 Task: Create new contact,   with mail id: 'MartinezKennedy@nsk.com', first name: 'Kennedy', Last name: 'Martinez', Job Title: Operations Supervisor, Phone number (617) 555-7890. Change life cycle stage to  'Lead' and lead status to 'New'. Add new company to the associated contact: www.gocontec.com
 and type: Reseller. Logged in from softage.3@softage.net
Action: Mouse moved to (58, 72)
Screenshot: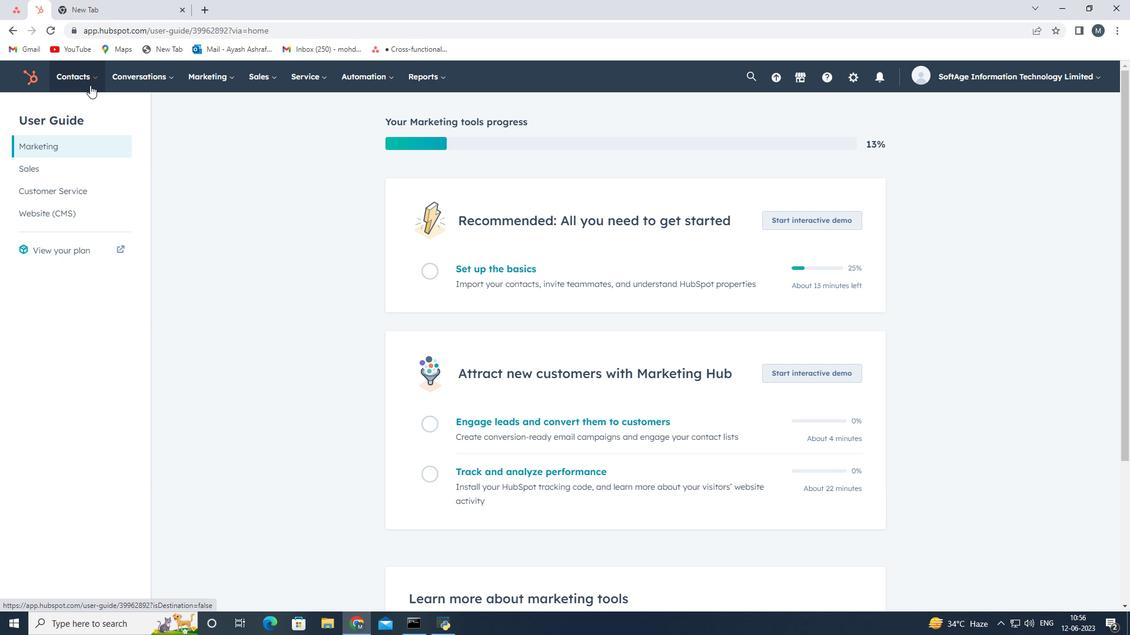 
Action: Mouse pressed left at (58, 72)
Screenshot: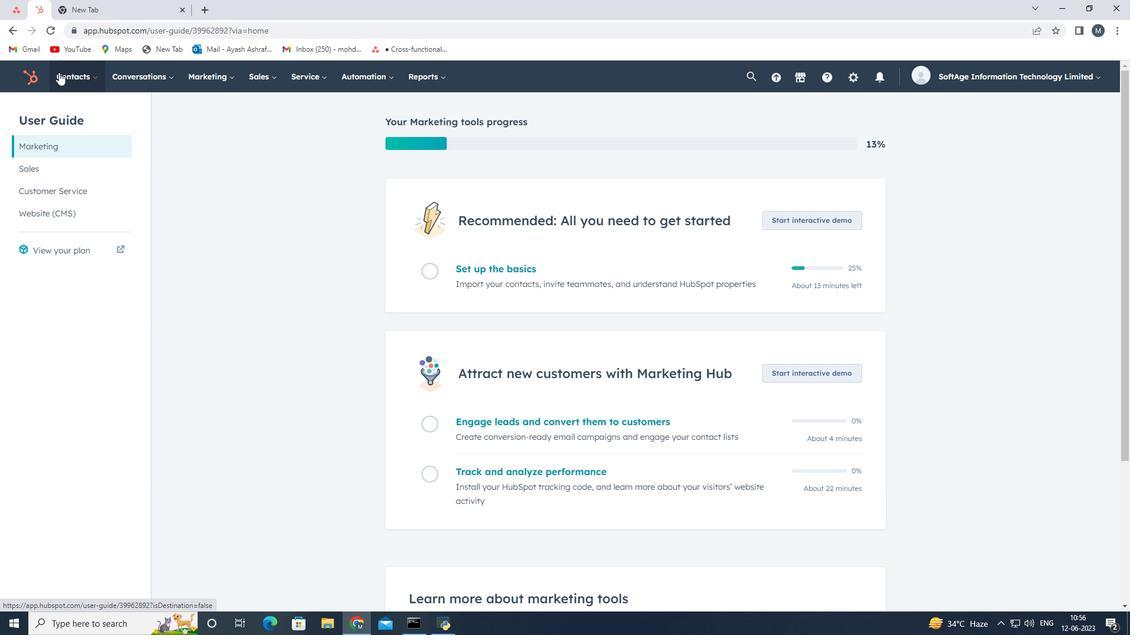 
Action: Mouse moved to (104, 115)
Screenshot: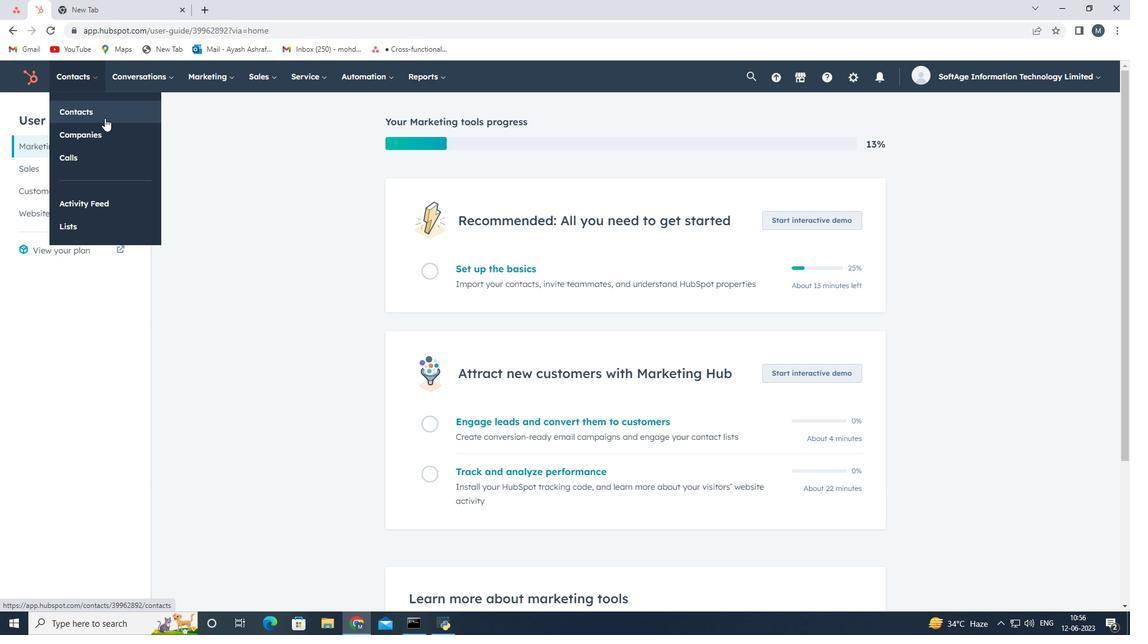 
Action: Mouse pressed left at (104, 115)
Screenshot: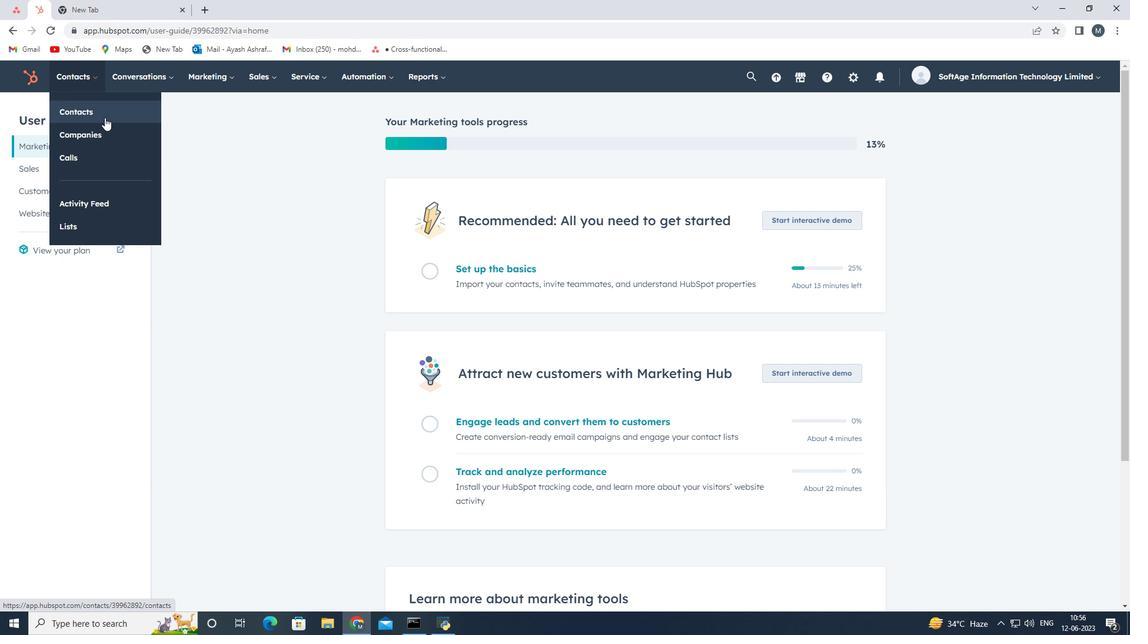 
Action: Mouse moved to (1069, 118)
Screenshot: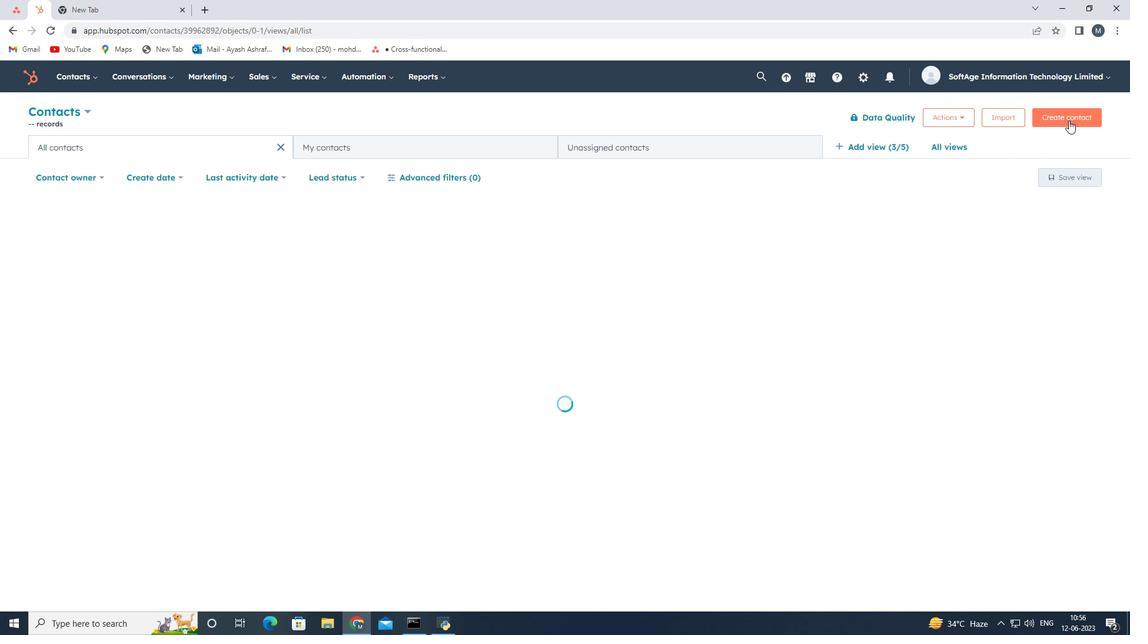 
Action: Mouse pressed left at (1069, 118)
Screenshot: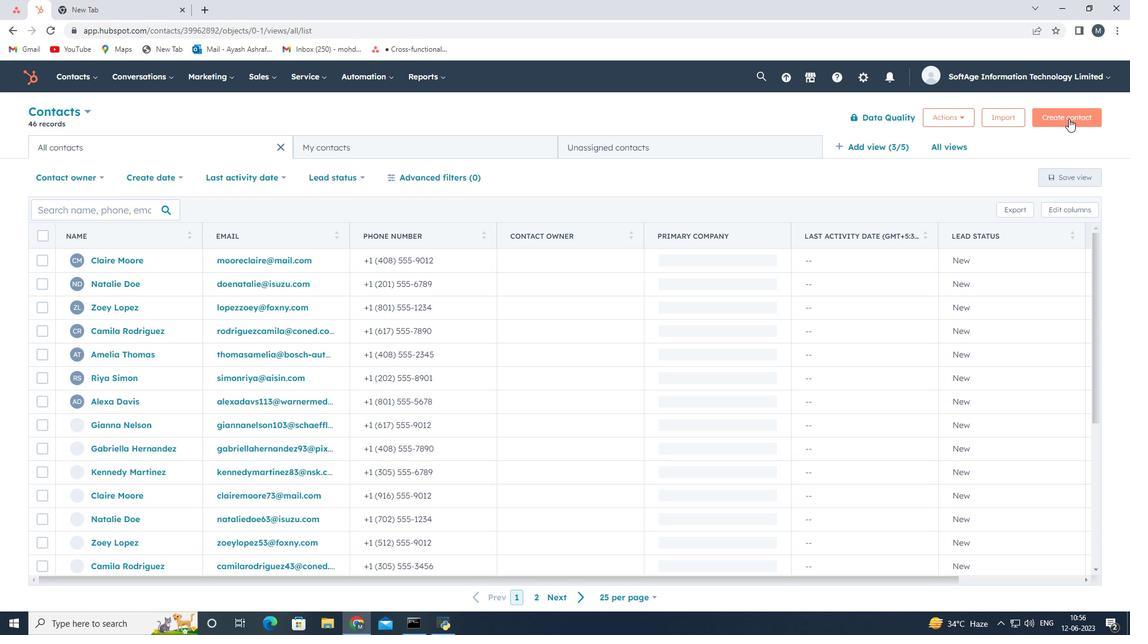 
Action: Mouse moved to (882, 177)
Screenshot: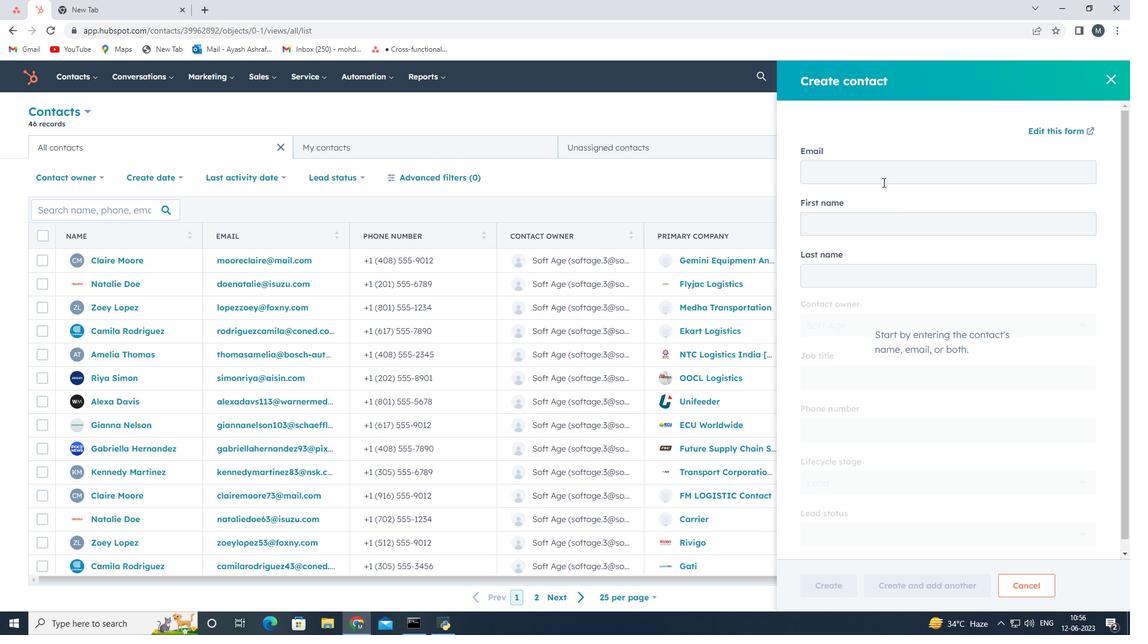 
Action: Mouse pressed left at (882, 177)
Screenshot: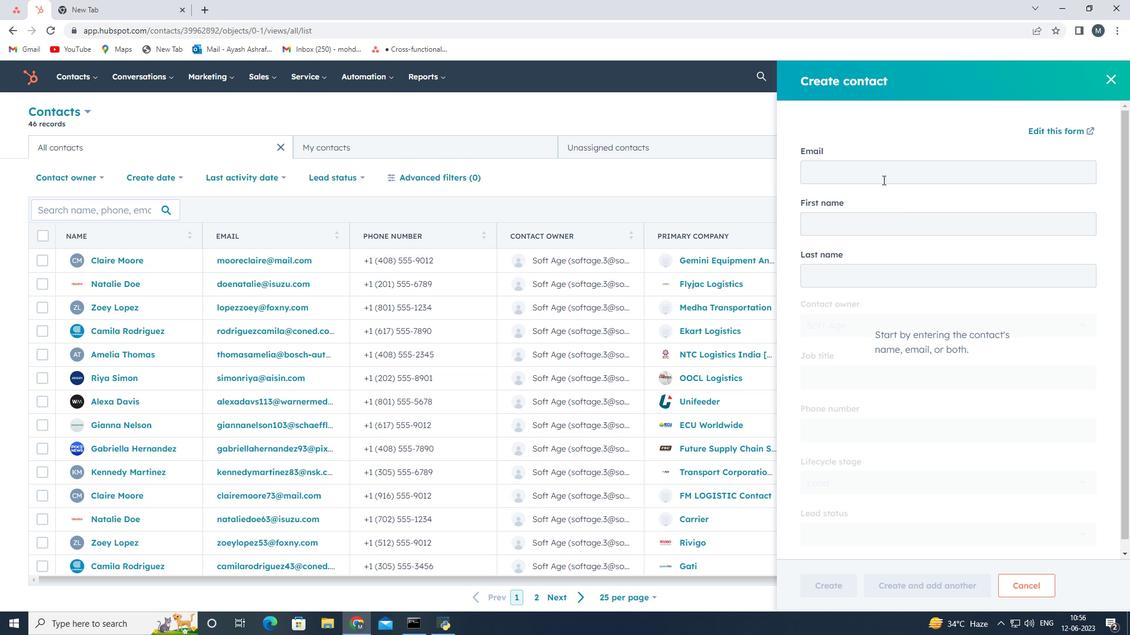 
Action: Key pressed <Key.shift><Key.shift><Key.shift><Key.shift><Key.shift><Key.shift><Key.shift><Key.shift><Key.shift><Key.shift><Key.shift><Key.shift><Key.shift><Key.shift><Key.shift><Key.shift><Key.shift><Key.shift><Key.shift><Key.shift><Key.shift><Key.shift><Key.shift>martinez<Key.shift>Kennedy<Key.shift>@nsk.com
Screenshot: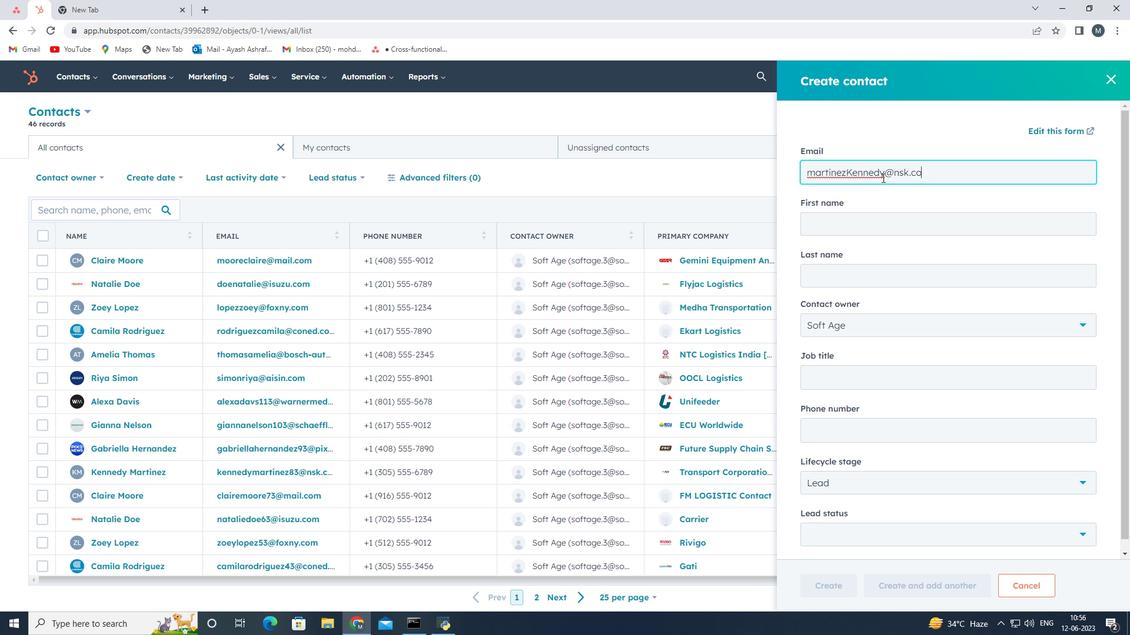 
Action: Mouse moved to (839, 221)
Screenshot: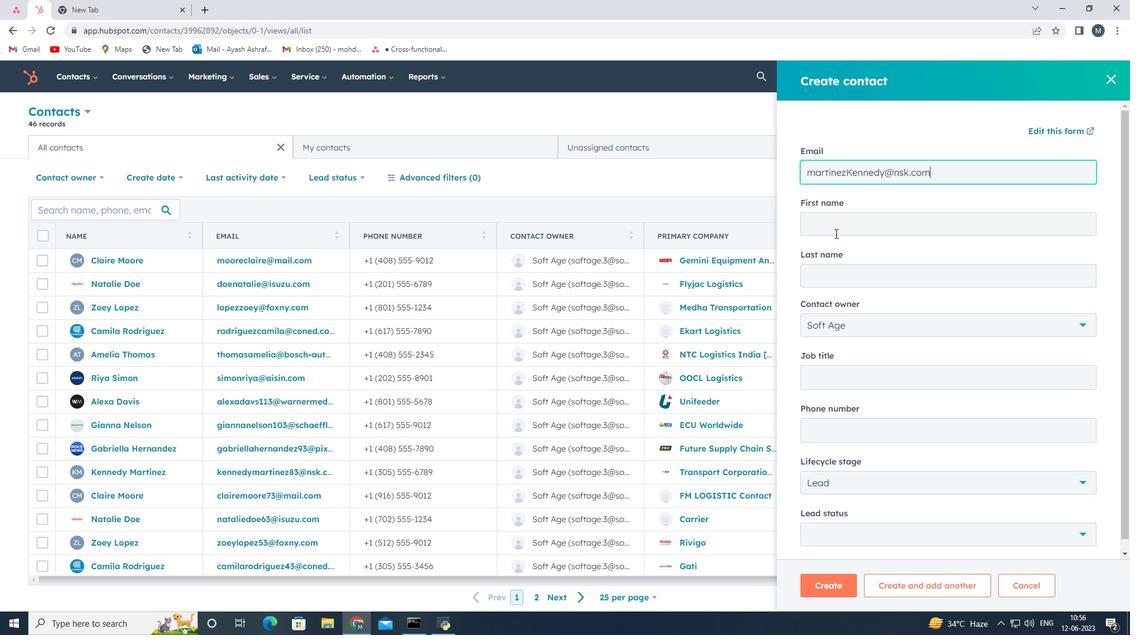 
Action: Mouse pressed left at (839, 221)
Screenshot: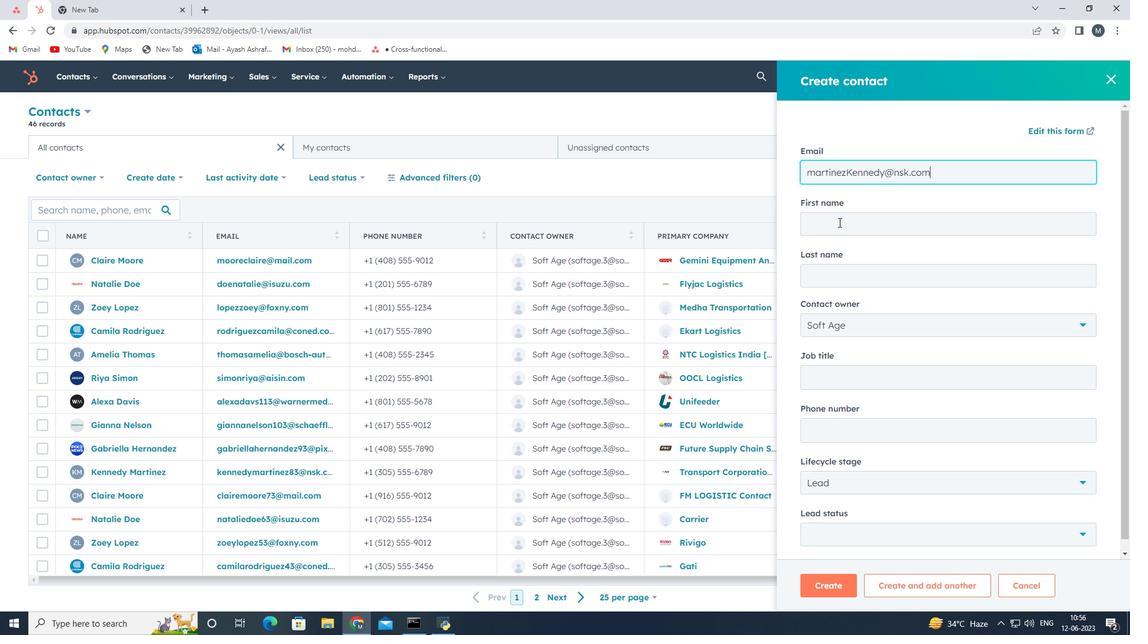 
Action: Mouse moved to (834, 221)
Screenshot: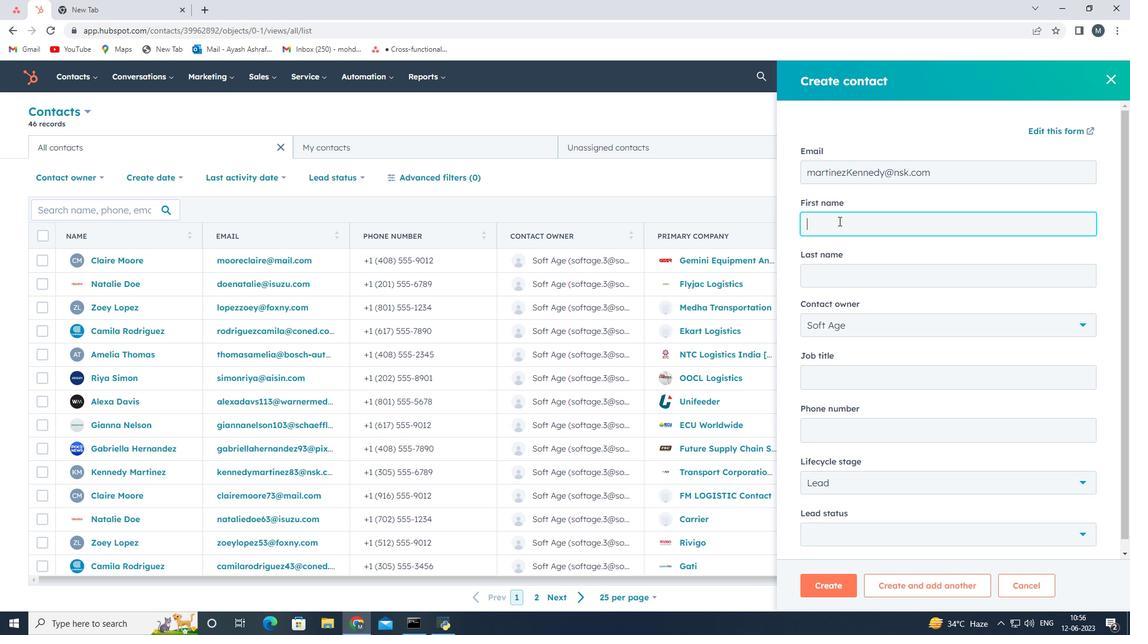 
Action: Key pressed <Key.shift><Key.shift><Key.shift><Key.shift><Key.shift><Key.shift><Key.shift><Key.shift><Key.shift><Key.shift><Key.shift><Key.shift><Key.shift><Key.shift><Key.shift><Key.shift><Key.shift><Key.shift>Kennedy
Screenshot: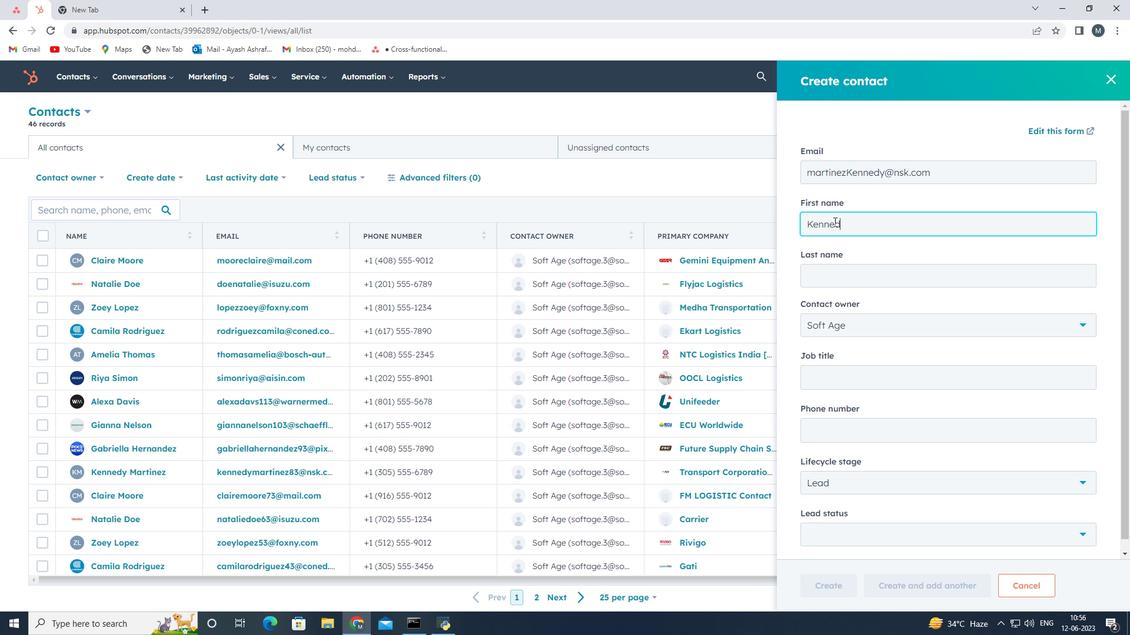 
Action: Mouse moved to (812, 170)
Screenshot: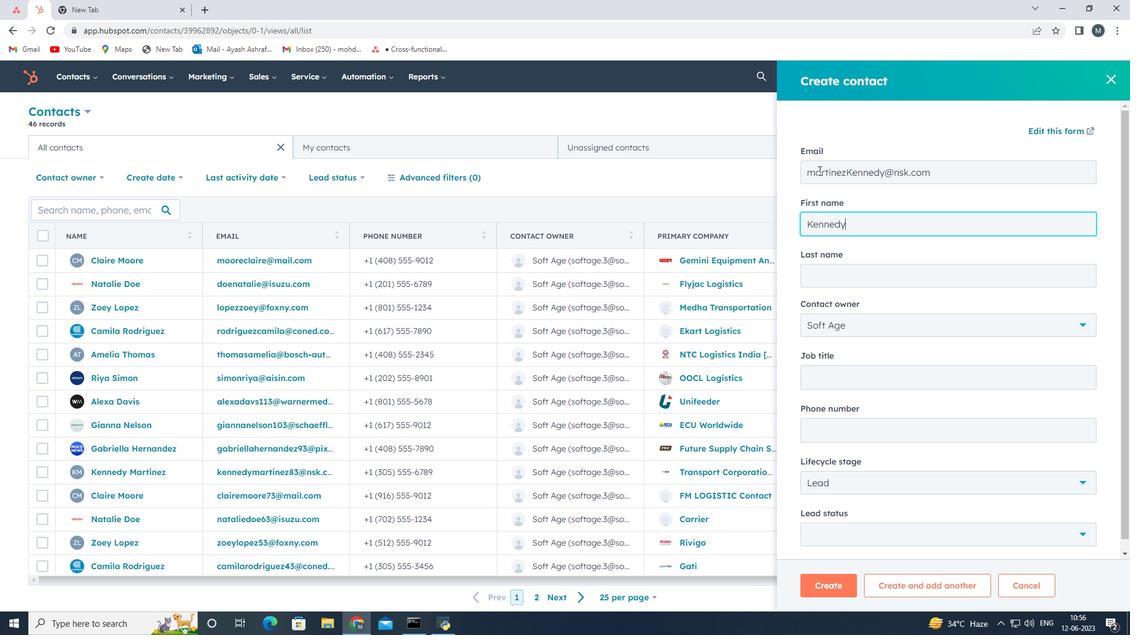 
Action: Mouse pressed left at (812, 170)
Screenshot: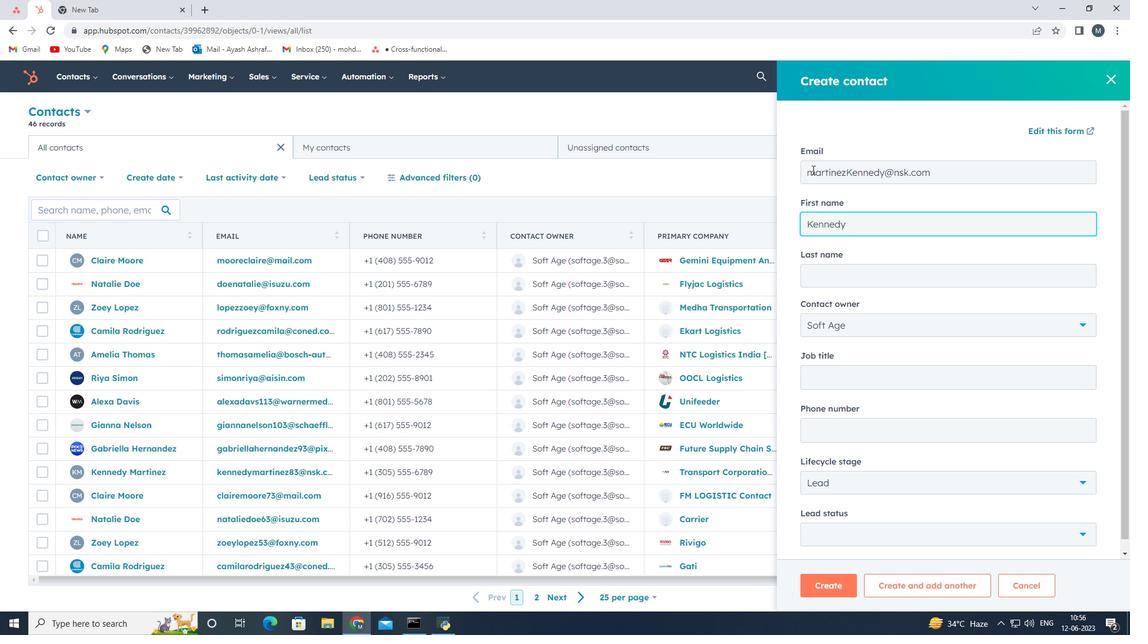 
Action: Mouse moved to (822, 173)
Screenshot: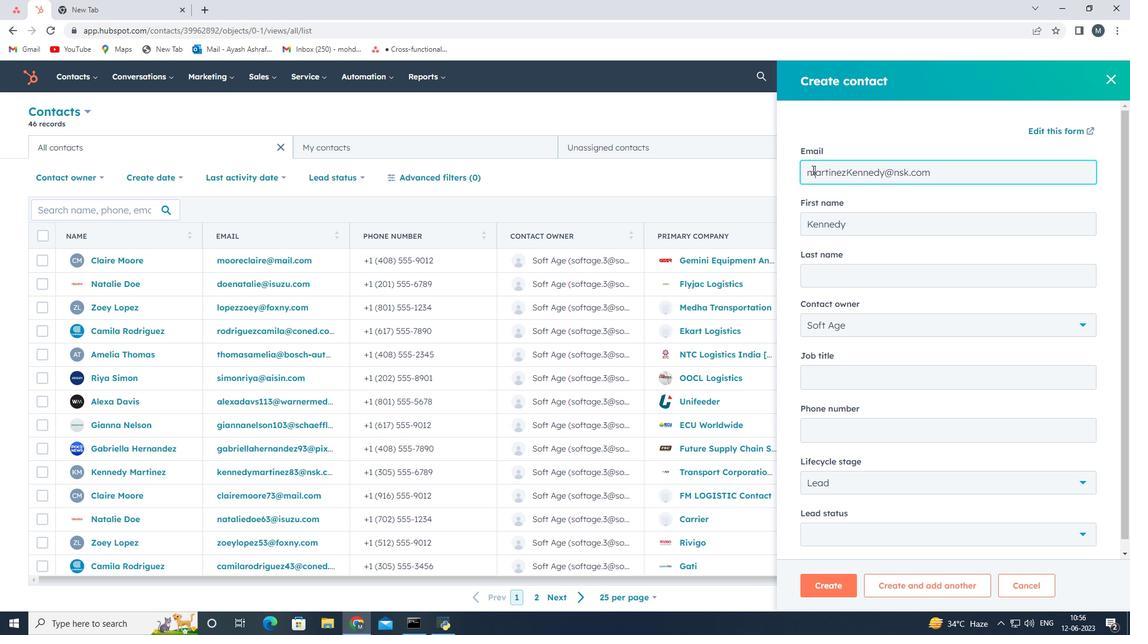 
Action: Key pressed <Key.backspace><Key.shift>M
Screenshot: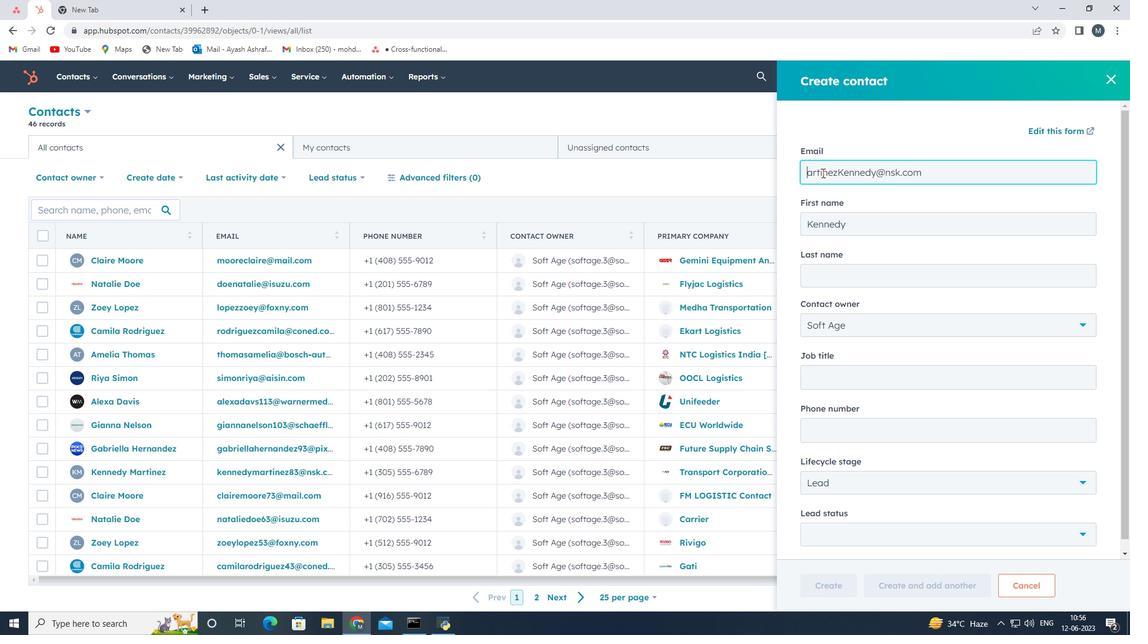 
Action: Mouse moved to (860, 276)
Screenshot: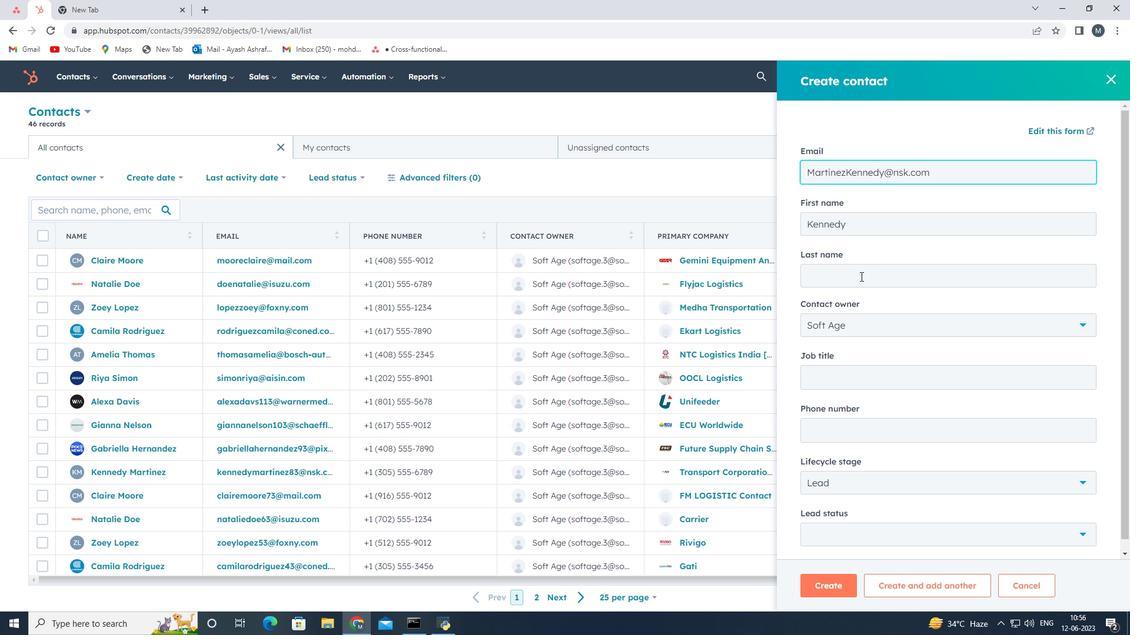 
Action: Mouse pressed left at (860, 276)
Screenshot: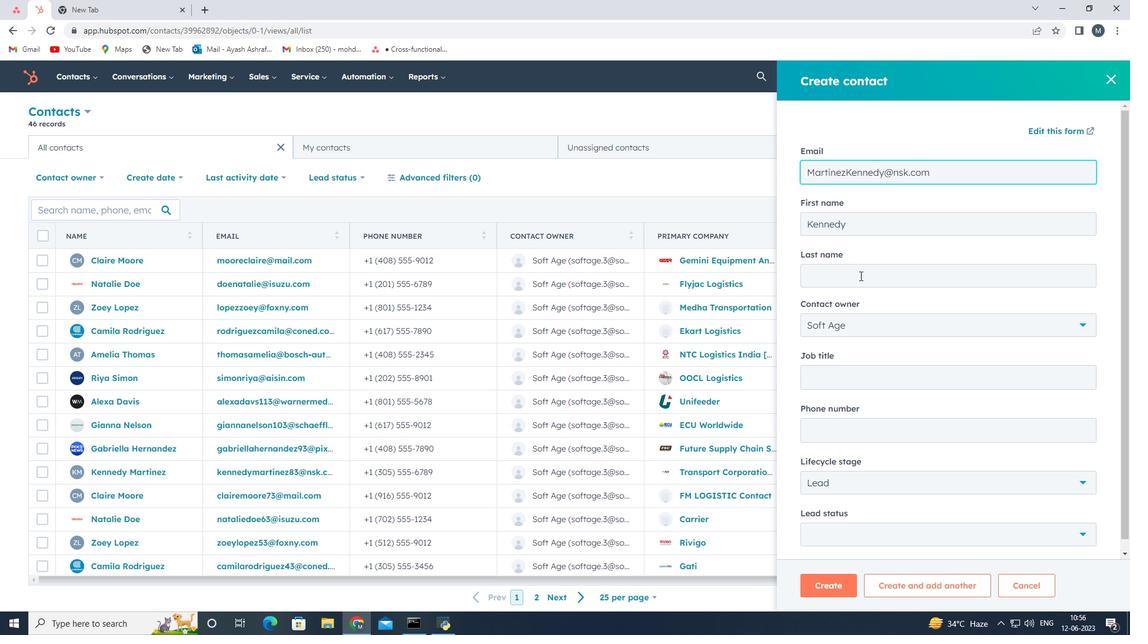 
Action: Mouse moved to (827, 283)
Screenshot: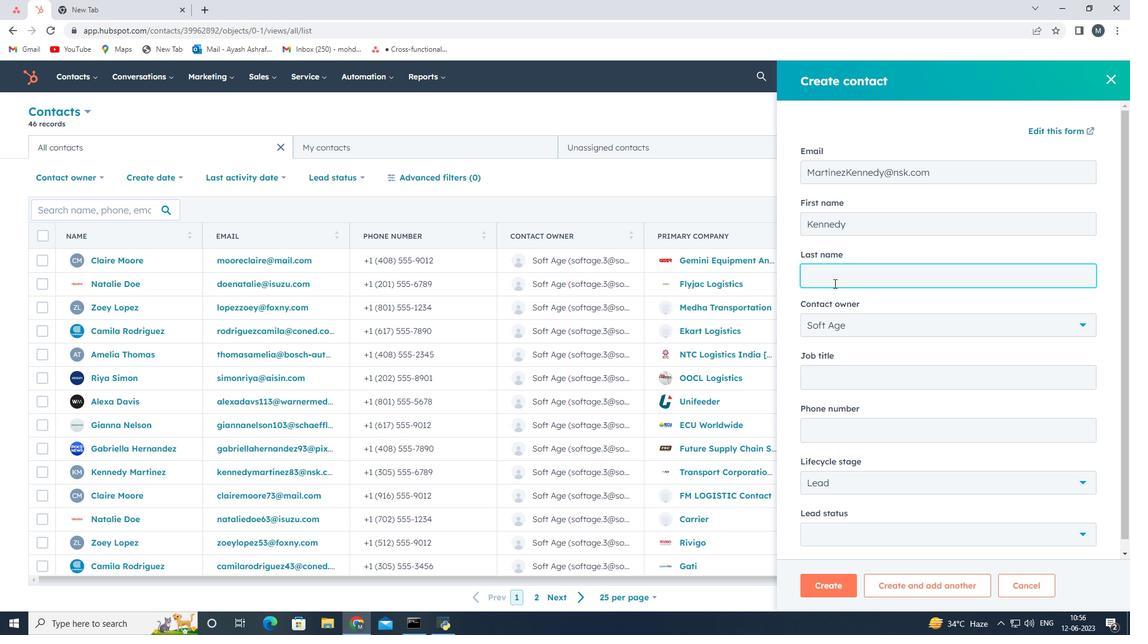 
Action: Key pressed <Key.shift><Key.shift><Key.shift><Key.shift><Key.shift><Key.shift><Key.shift><Key.shift><Key.shift><Key.shift><Key.shift><Key.shift><Key.shift><Key.shift><Key.shift><Key.shift><Key.shift><Key.shift><Key.shift><Key.shift><Key.shift><Key.shift><Key.shift><Key.shift><Key.shift><Key.shift><Key.shift><Key.shift><Key.shift><Key.shift><Key.shift><Key.shift><Key.shift><Key.shift><Key.shift><Key.shift><Key.shift><Key.shift><Key.shift><Key.shift><Key.shift><Key.shift><Key.shift><Key.shift><Key.shift>M<Key.backspace><Key.shift><Key.shift><Key.shift><Key.shift>Martinez
Screenshot: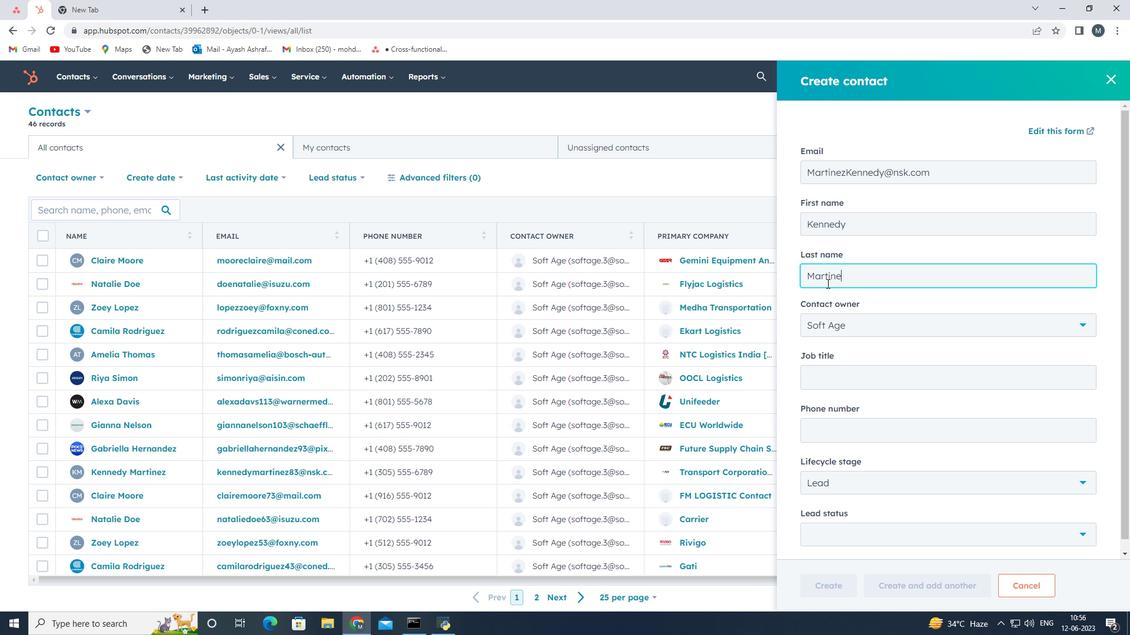 
Action: Mouse moved to (850, 385)
Screenshot: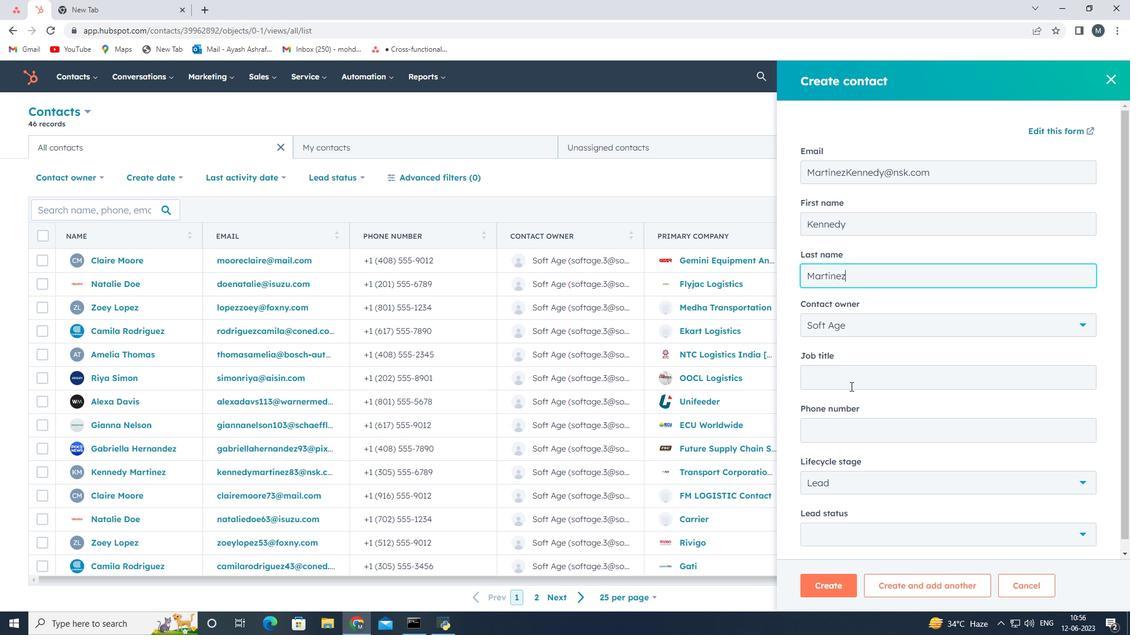 
Action: Mouse pressed left at (850, 385)
Screenshot: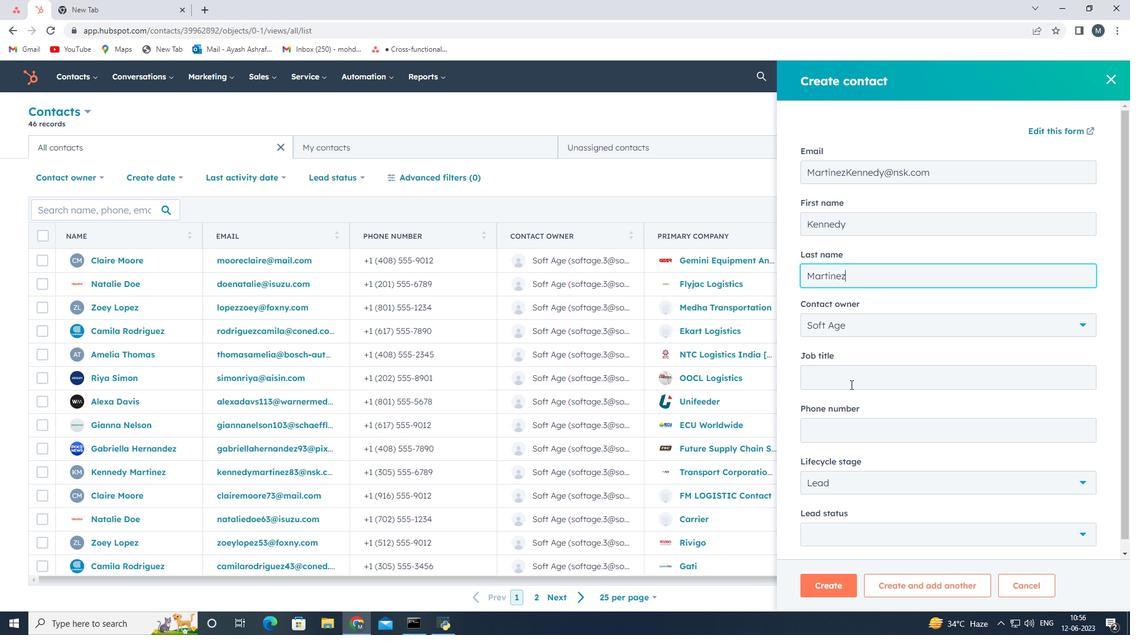 
Action: Key pressed <Key.shift><Key.shift><Key.shift><Key.shift><Key.shift><Key.shift><Key.shift><Key.shift><Key.shift><Key.shift>Operations<Key.space><Key.shift>Supervisor
Screenshot: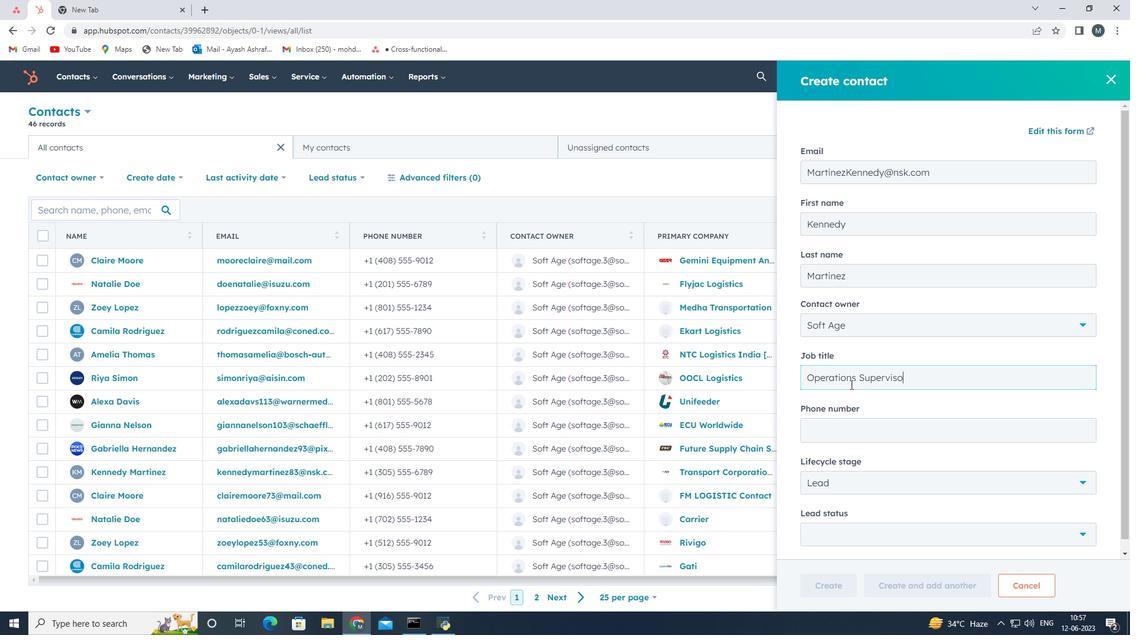 
Action: Mouse moved to (859, 427)
Screenshot: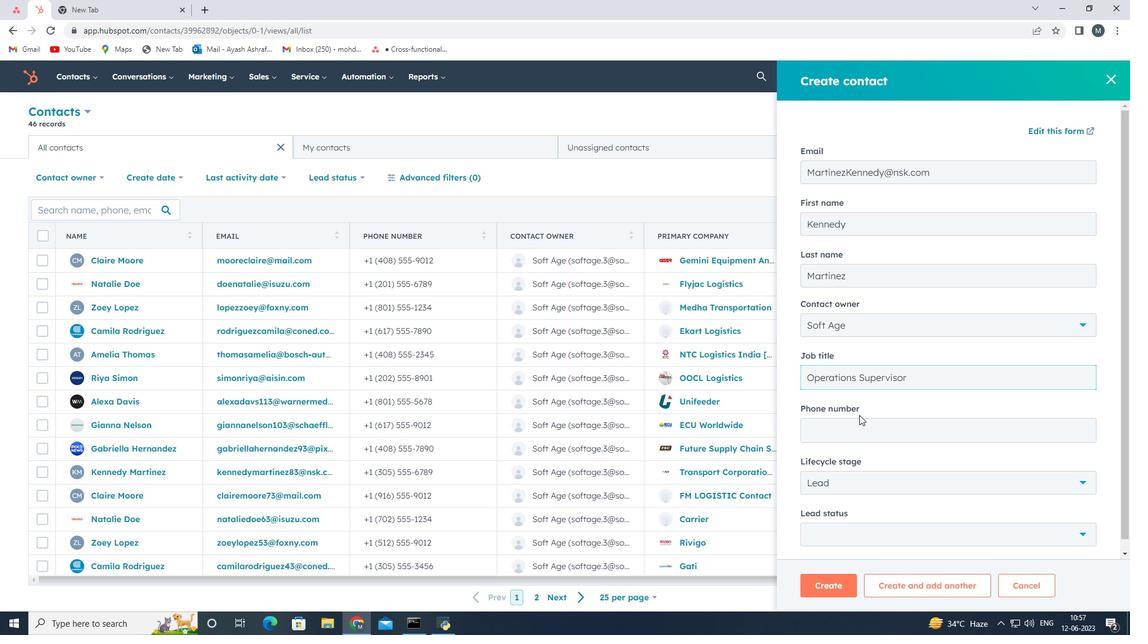 
Action: Mouse pressed left at (859, 427)
Screenshot: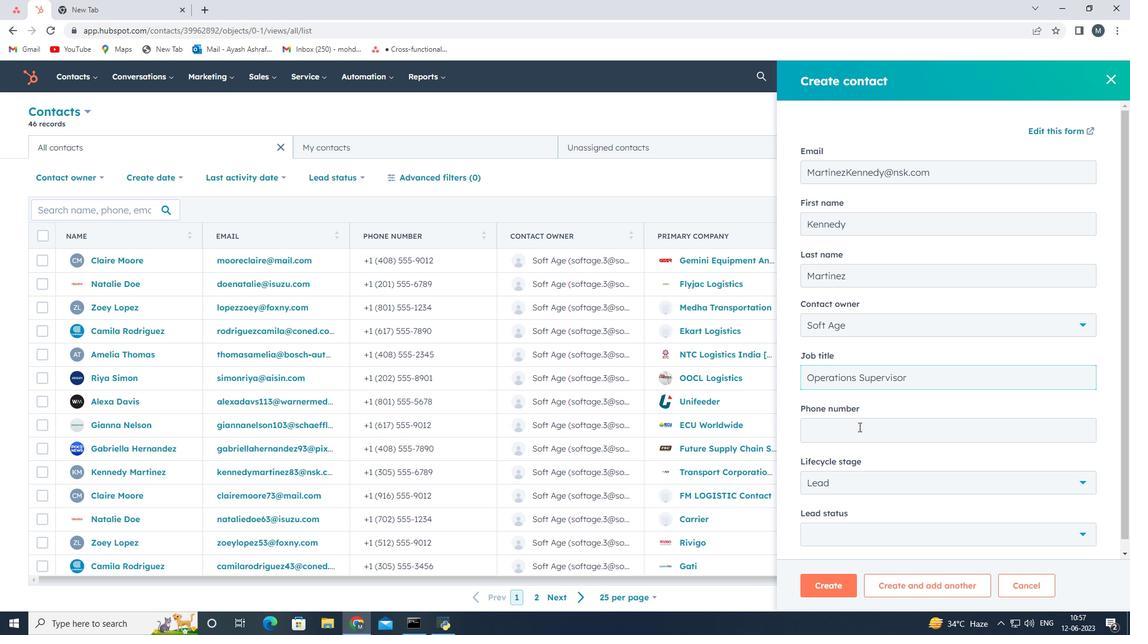
Action: Mouse moved to (1075, 409)
Screenshot: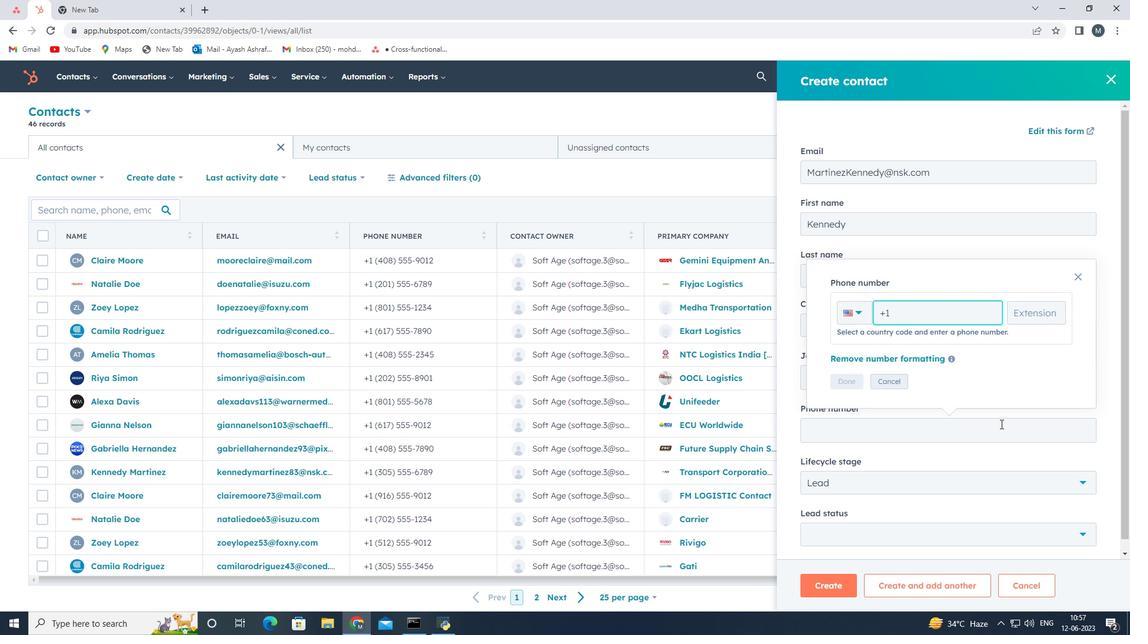 
Action: Key pressed 6175557890
Screenshot: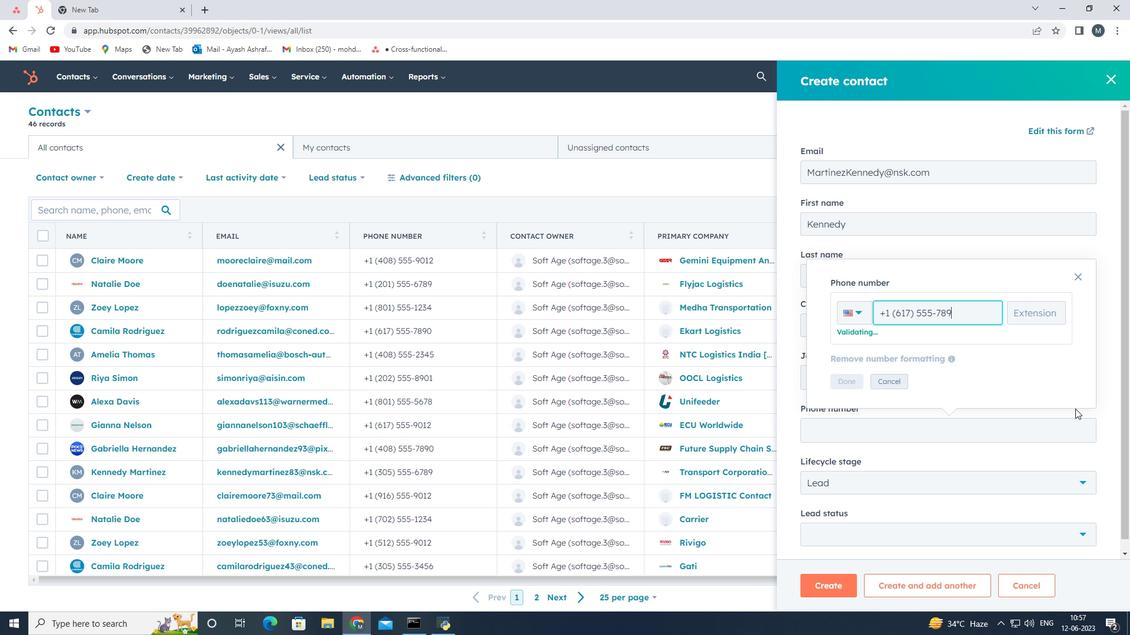 
Action: Mouse moved to (844, 383)
Screenshot: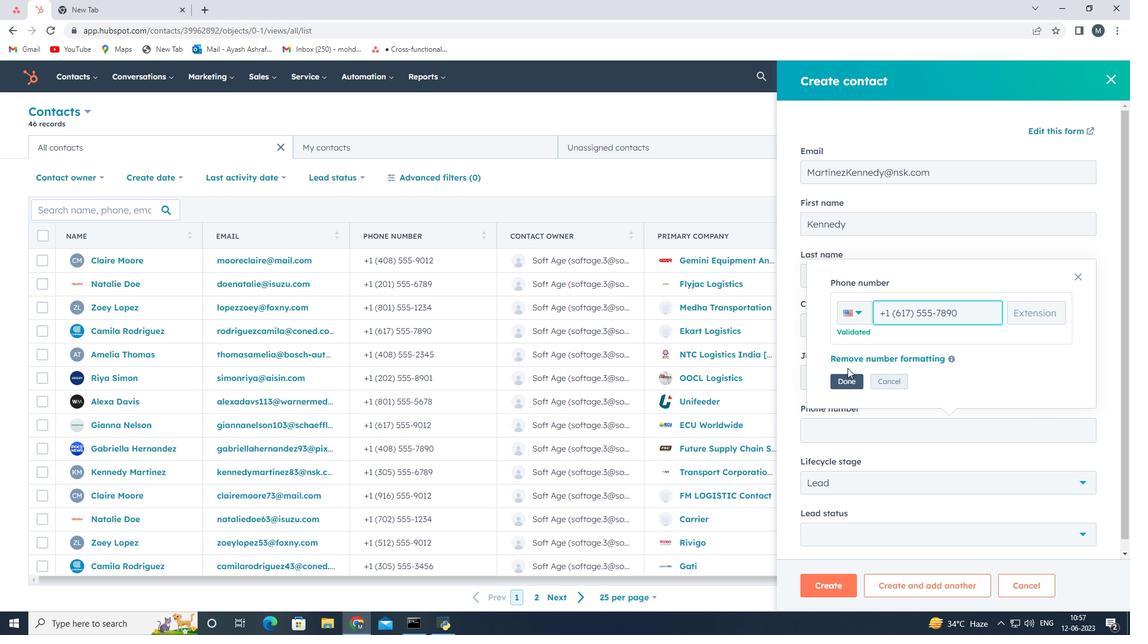 
Action: Mouse pressed left at (844, 383)
Screenshot: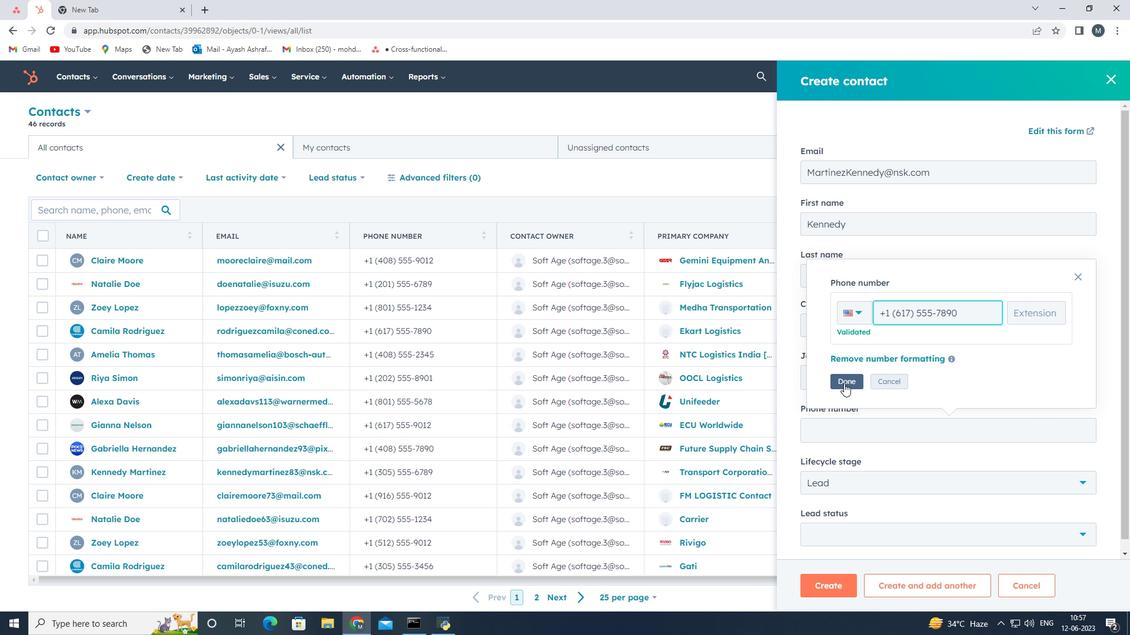 
Action: Mouse moved to (831, 477)
Screenshot: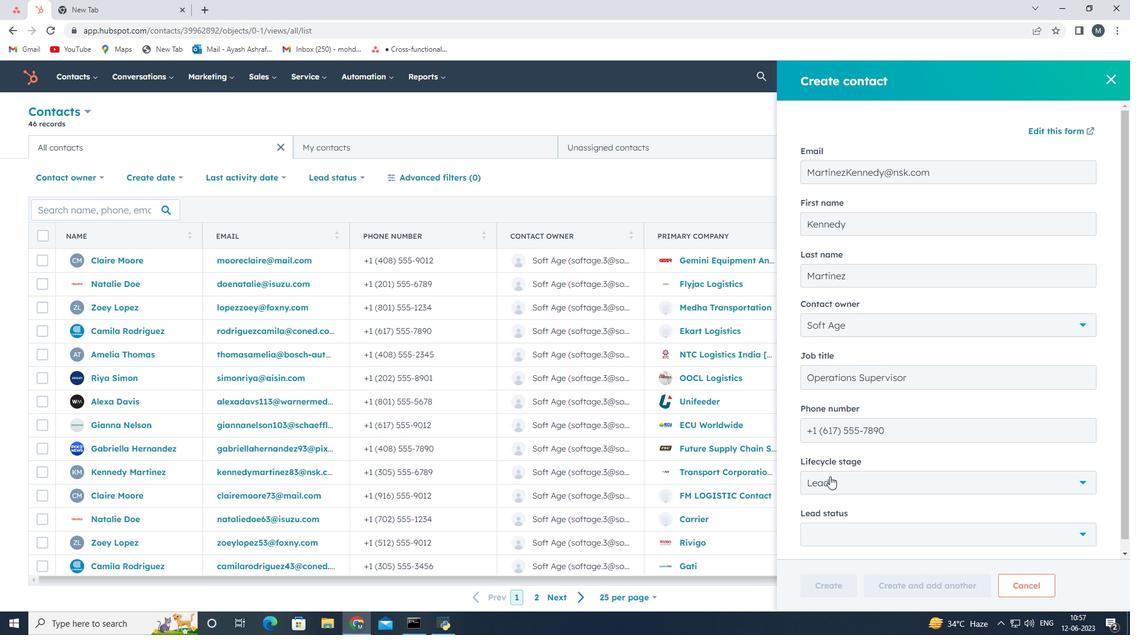 
Action: Mouse pressed left at (831, 477)
Screenshot: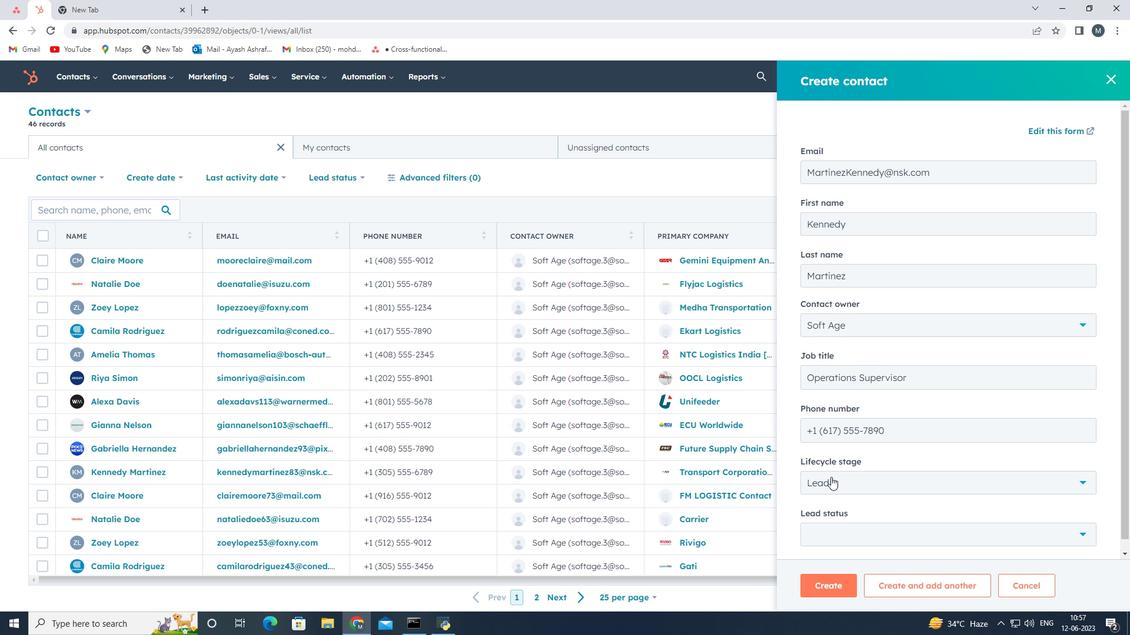 
Action: Mouse moved to (852, 380)
Screenshot: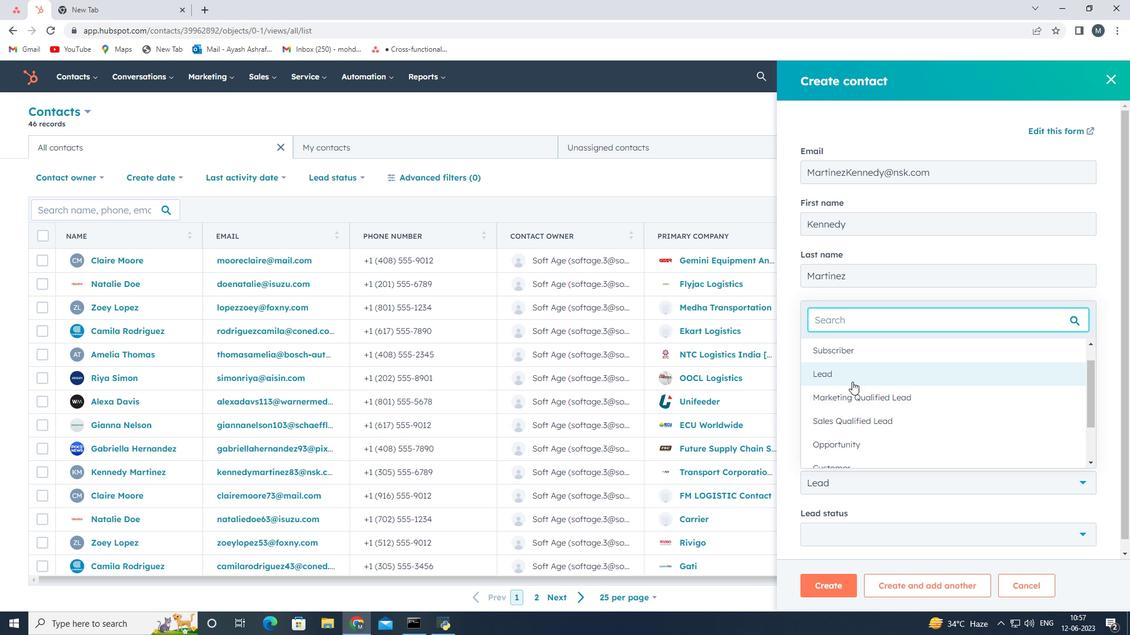
Action: Mouse pressed left at (852, 380)
Screenshot: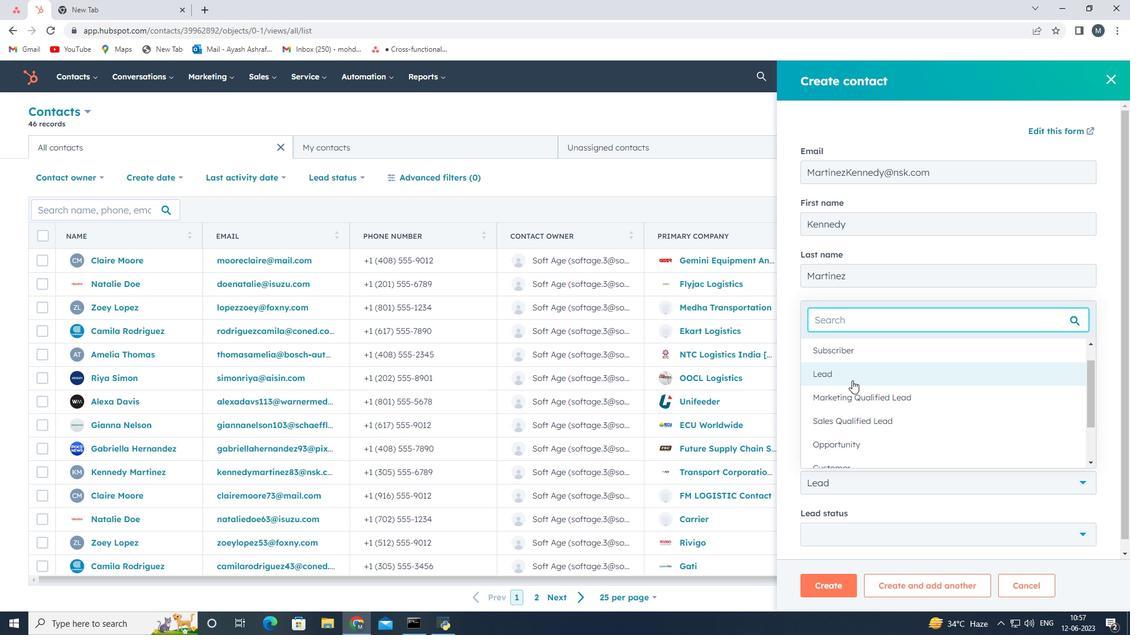 
Action: Mouse moved to (840, 545)
Screenshot: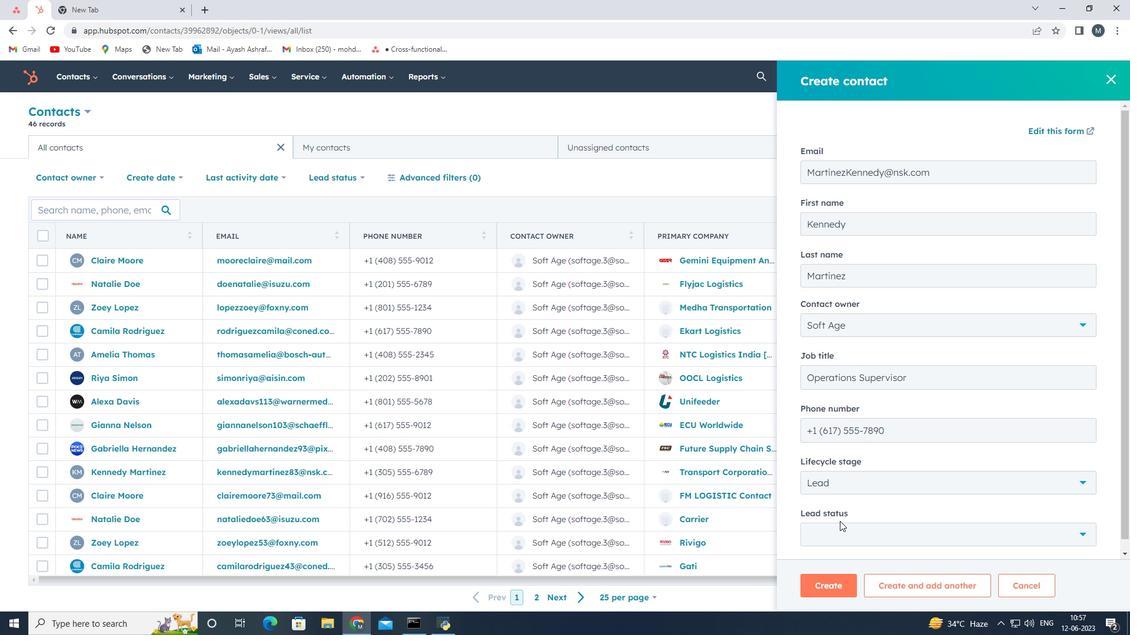 
Action: Mouse scrolled (840, 545) with delta (0, 0)
Screenshot: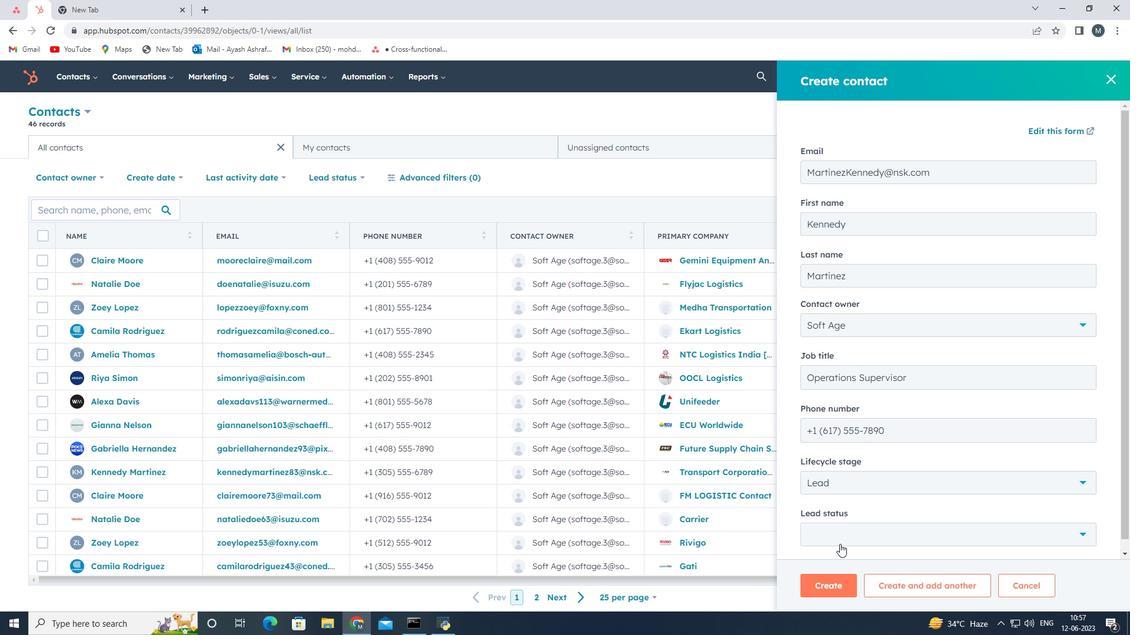 
Action: Mouse moved to (847, 524)
Screenshot: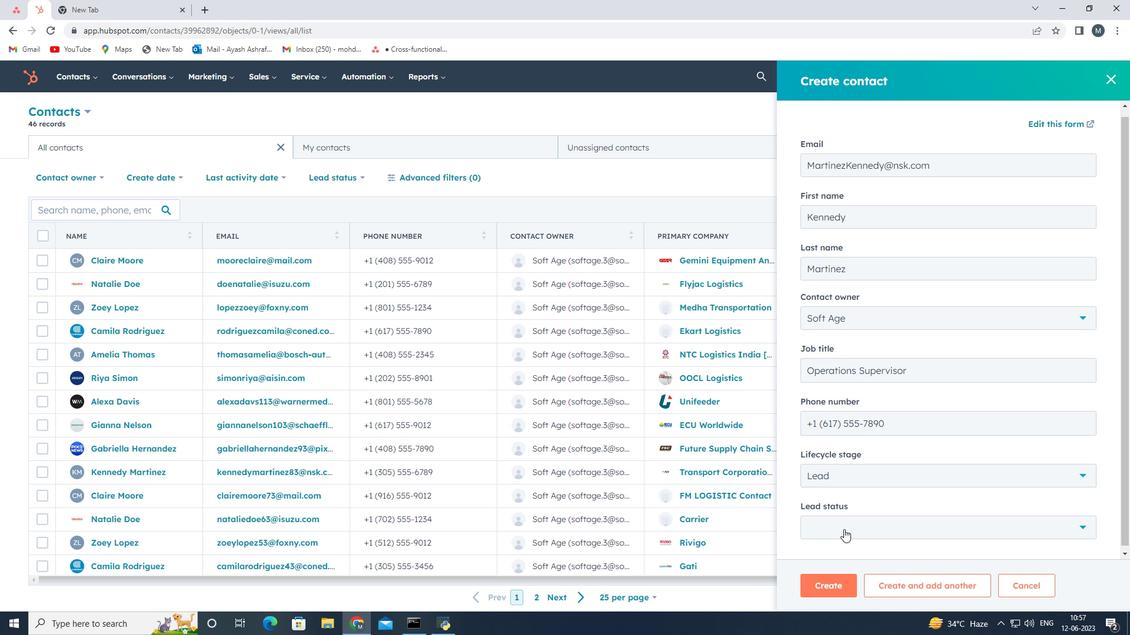 
Action: Mouse pressed left at (847, 524)
Screenshot: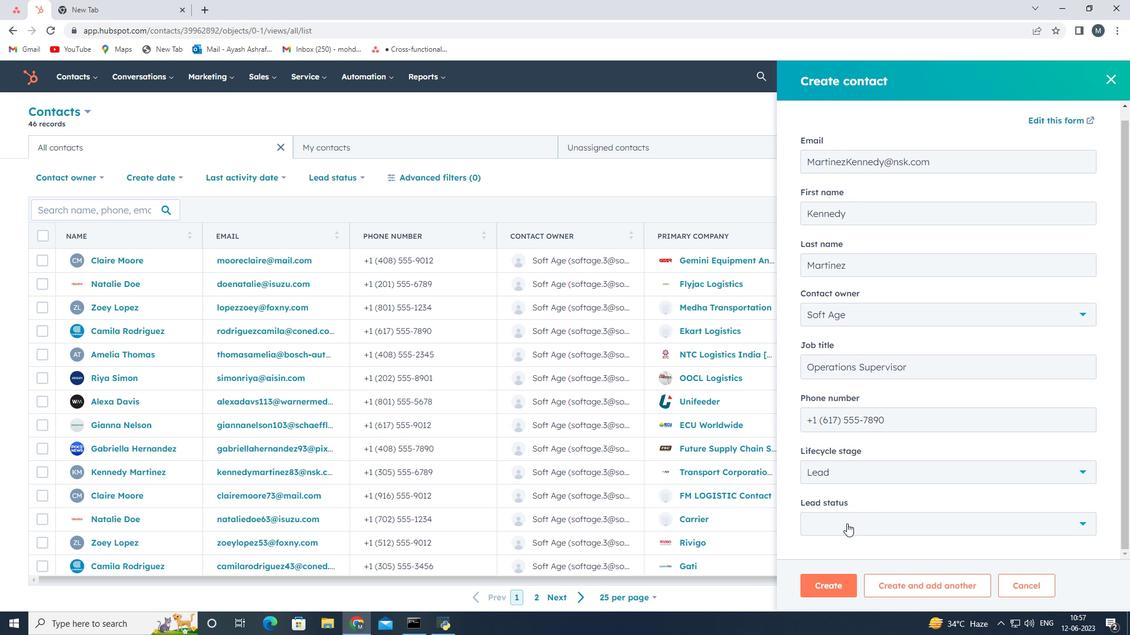 
Action: Mouse moved to (854, 412)
Screenshot: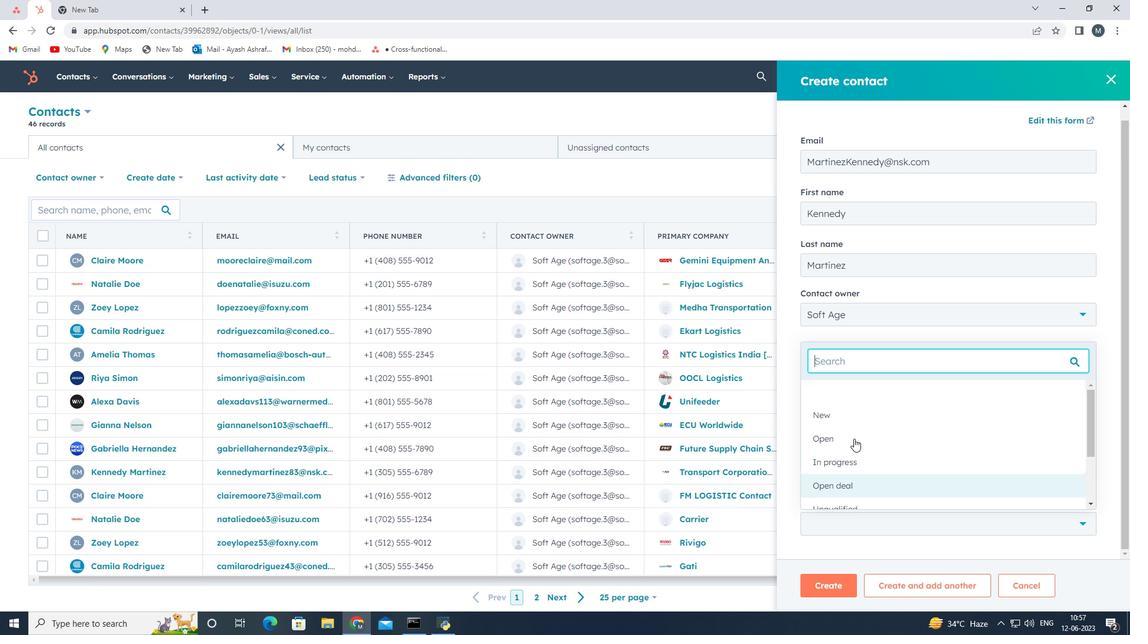 
Action: Mouse pressed left at (854, 412)
Screenshot: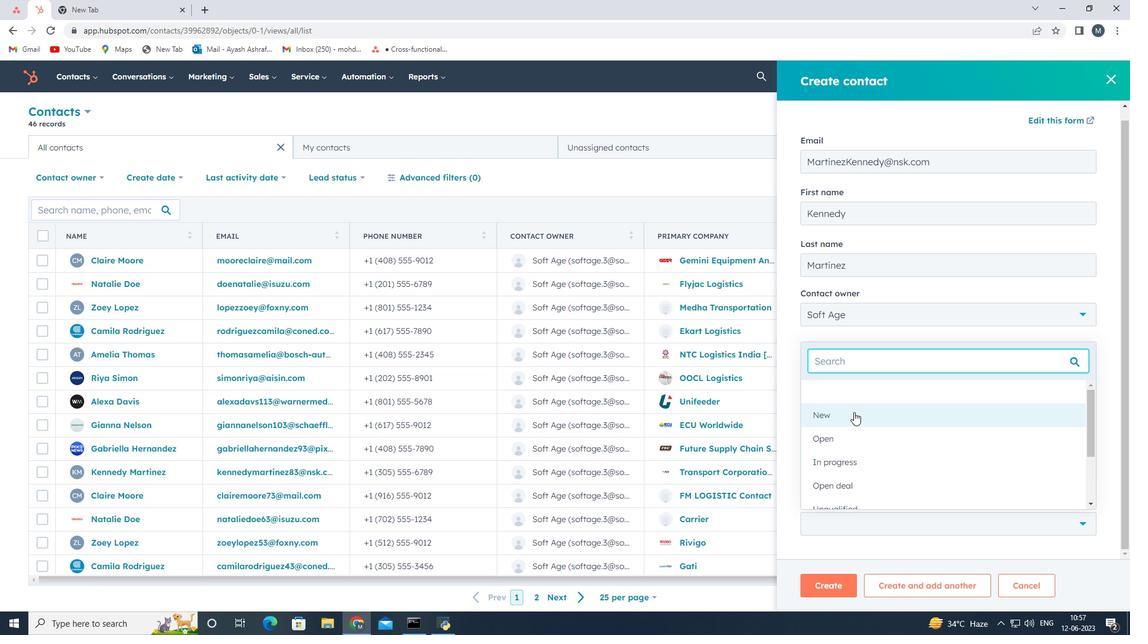 
Action: Mouse moved to (833, 593)
Screenshot: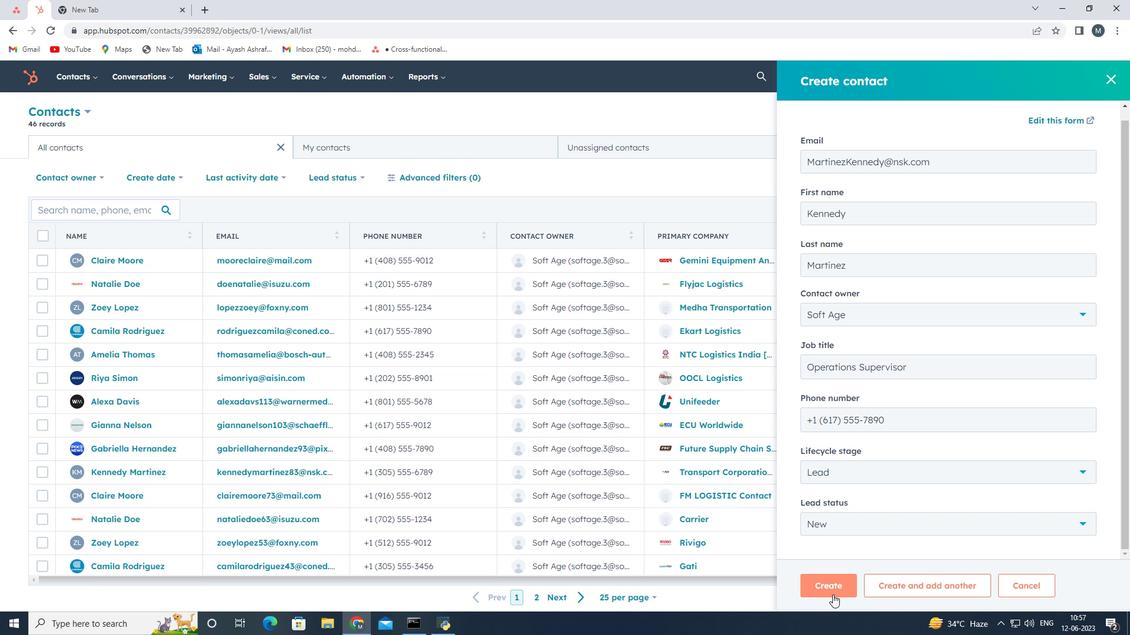 
Action: Mouse pressed left at (833, 593)
Screenshot: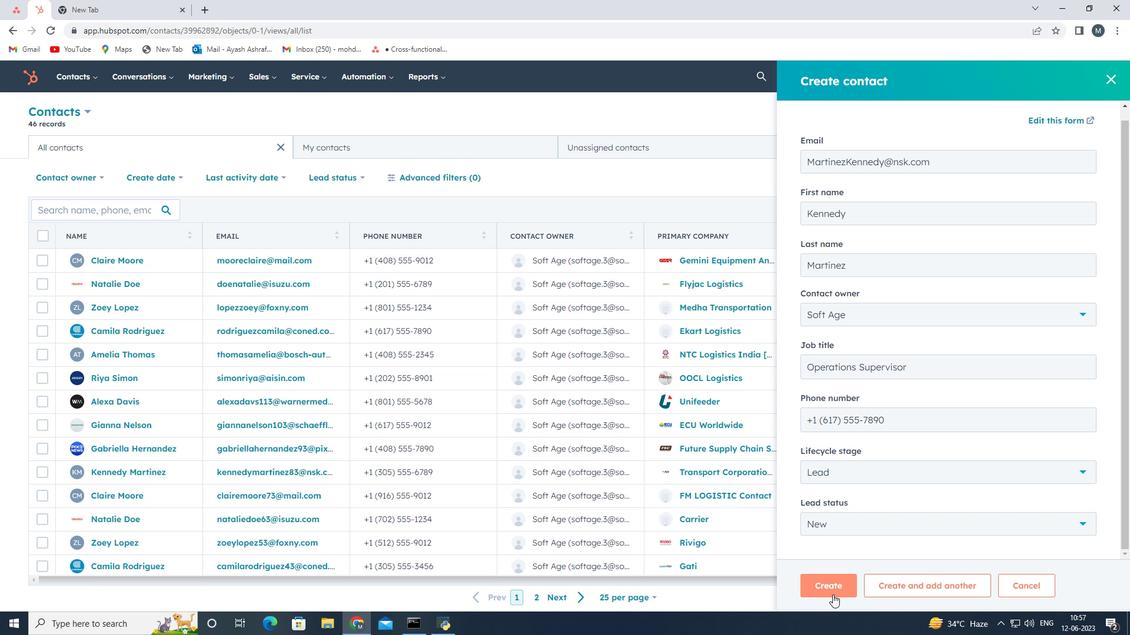 
Action: Mouse moved to (799, 398)
Screenshot: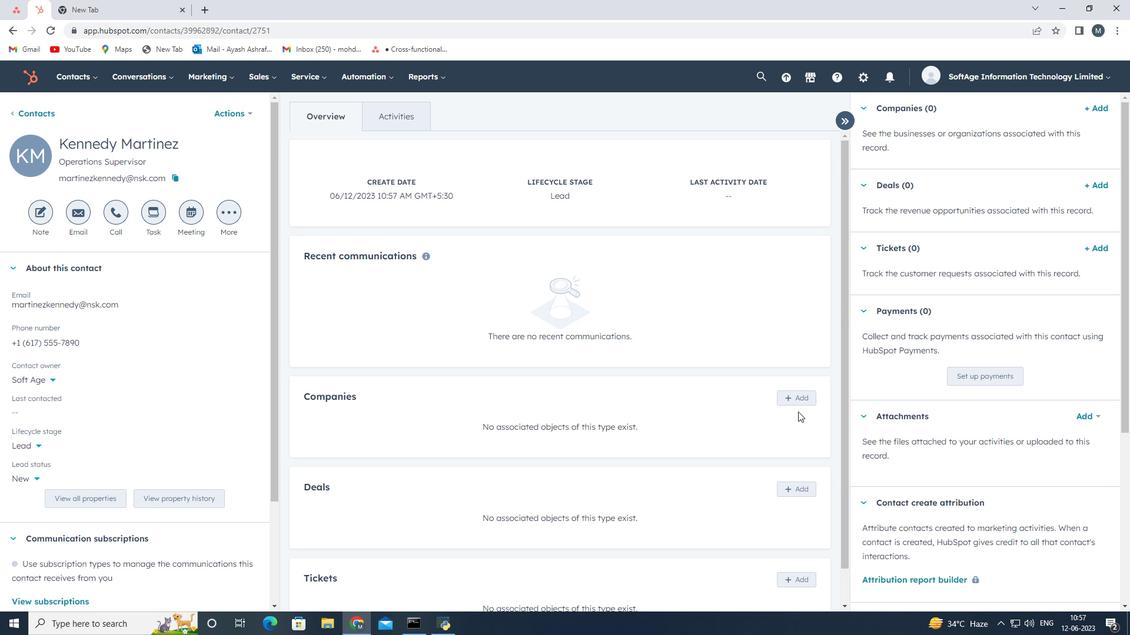 
Action: Mouse pressed left at (799, 398)
Screenshot: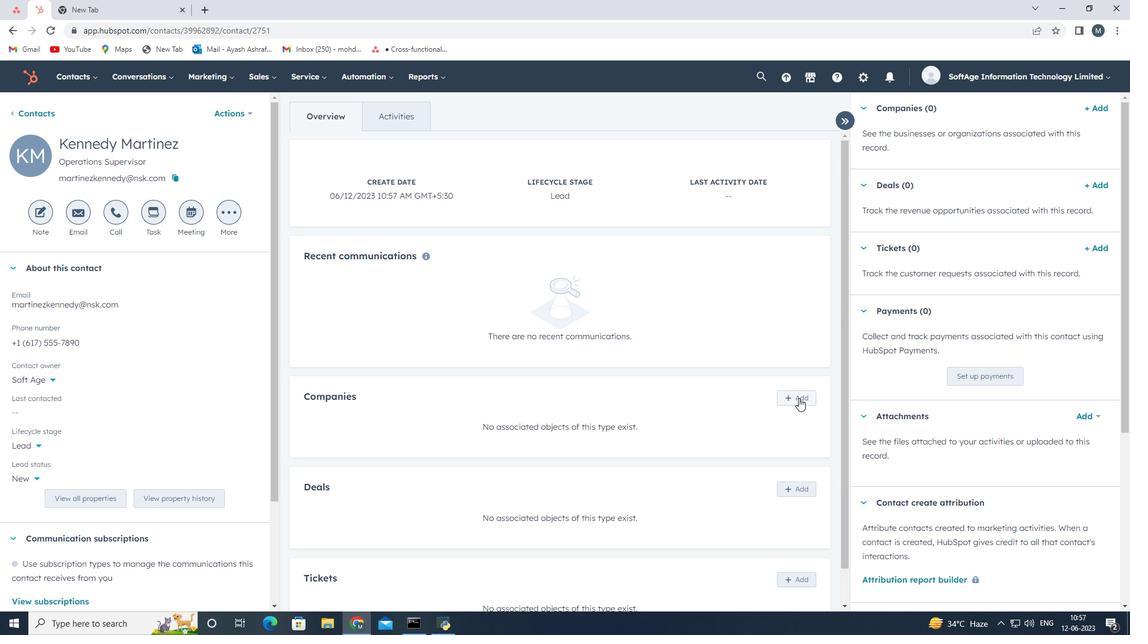 
Action: Mouse moved to (874, 137)
Screenshot: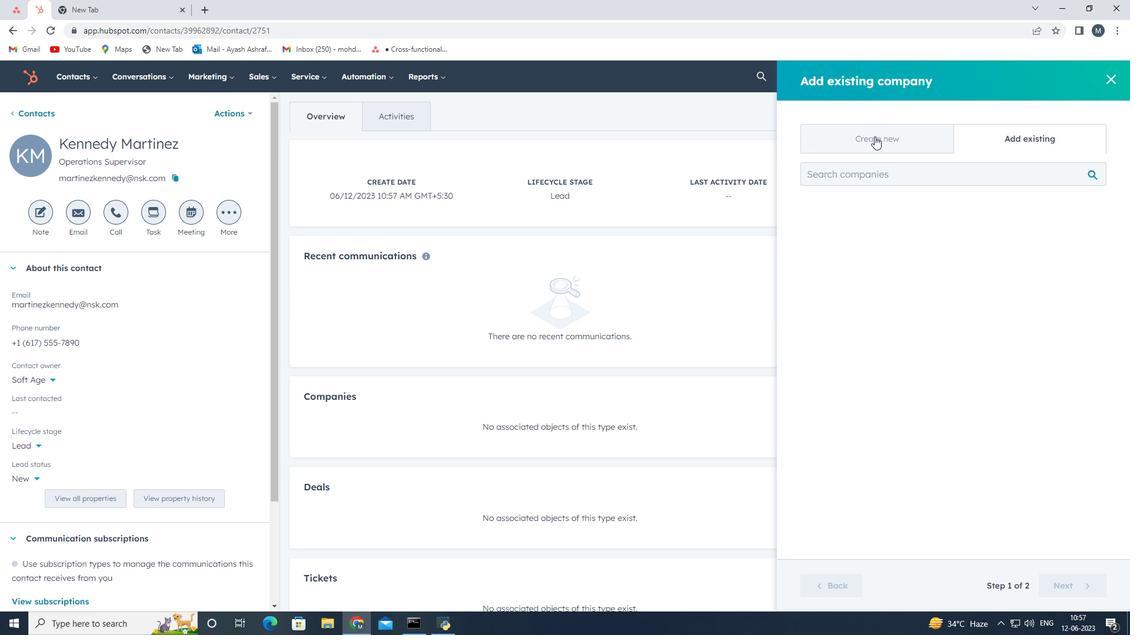 
Action: Mouse pressed left at (874, 137)
Screenshot: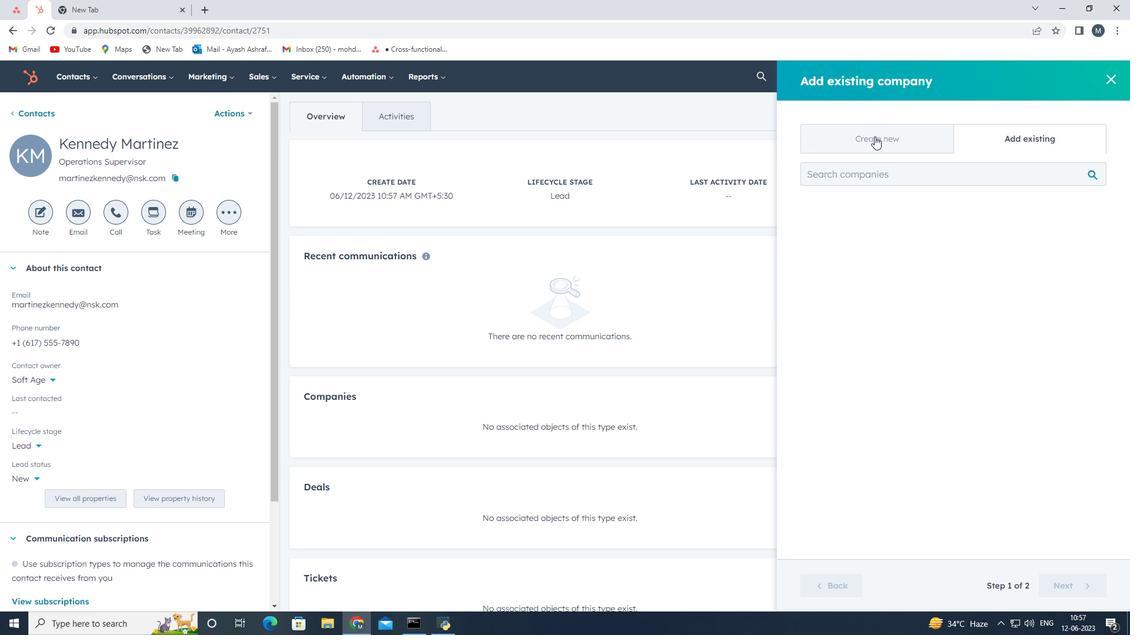 
Action: Mouse moved to (868, 214)
Screenshot: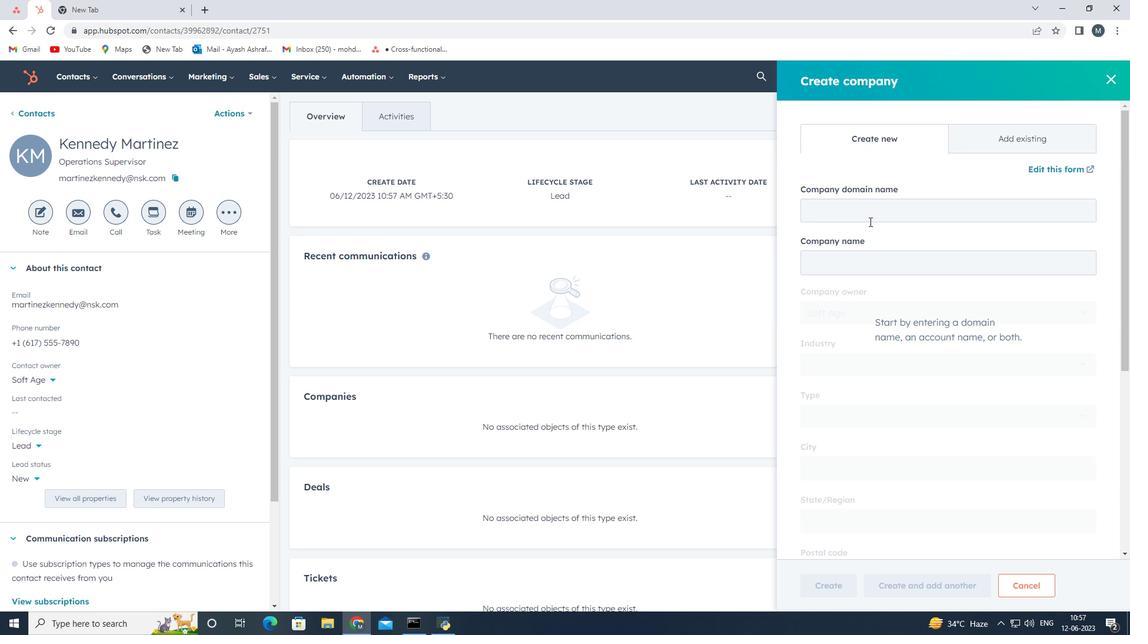 
Action: Mouse pressed left at (868, 214)
Screenshot: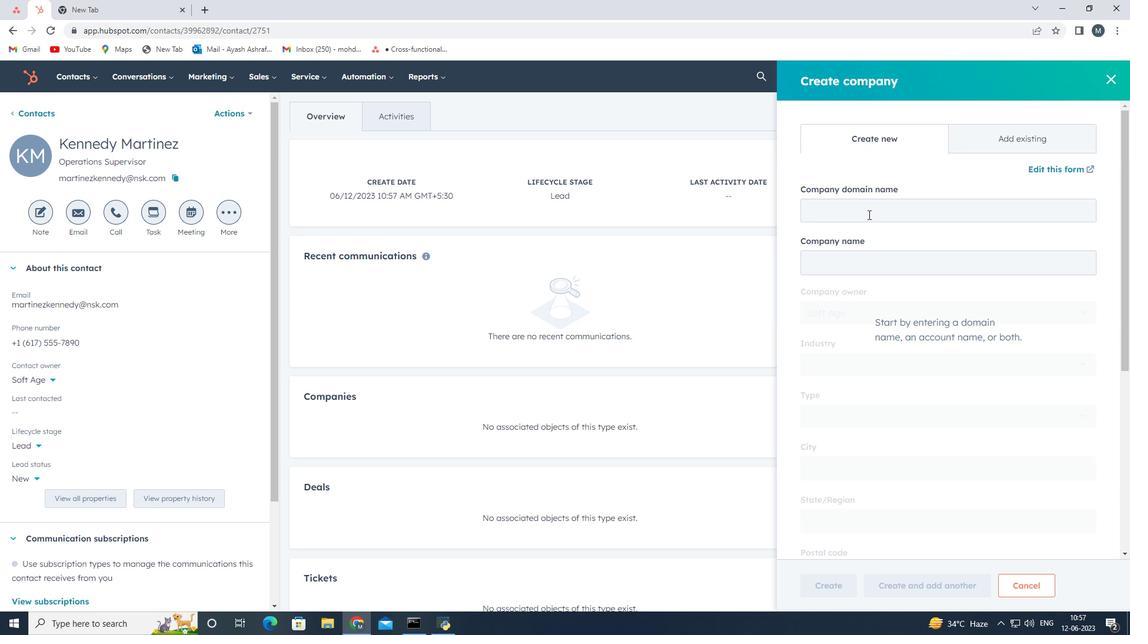 
Action: Mouse moved to (1148, 67)
Screenshot: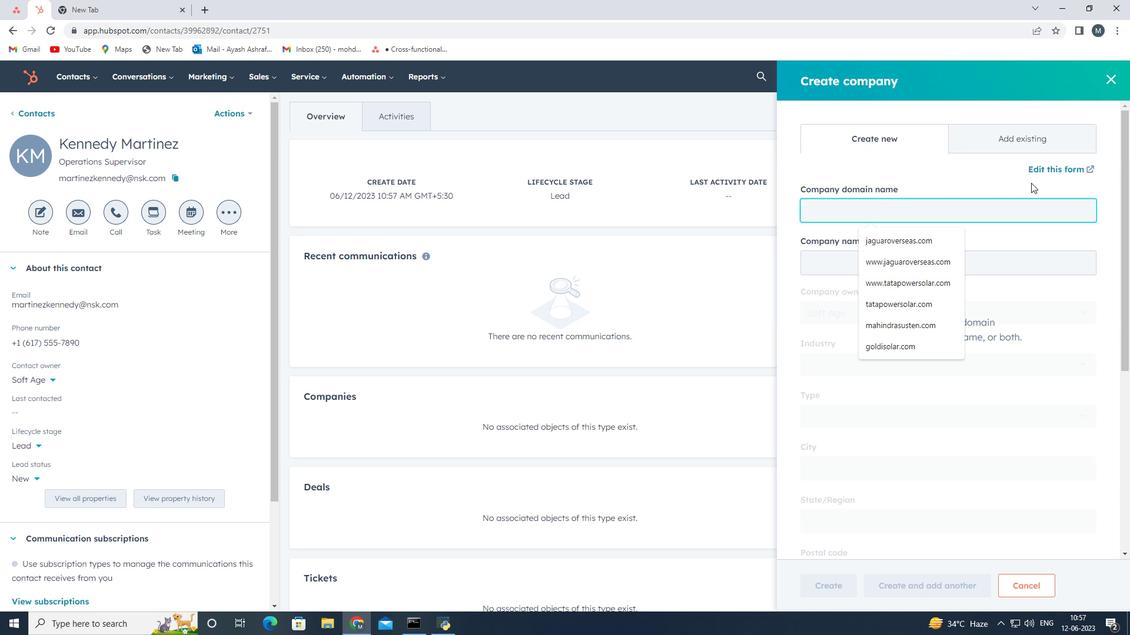 
Action: Key pressed www.gocontec.com
Screenshot: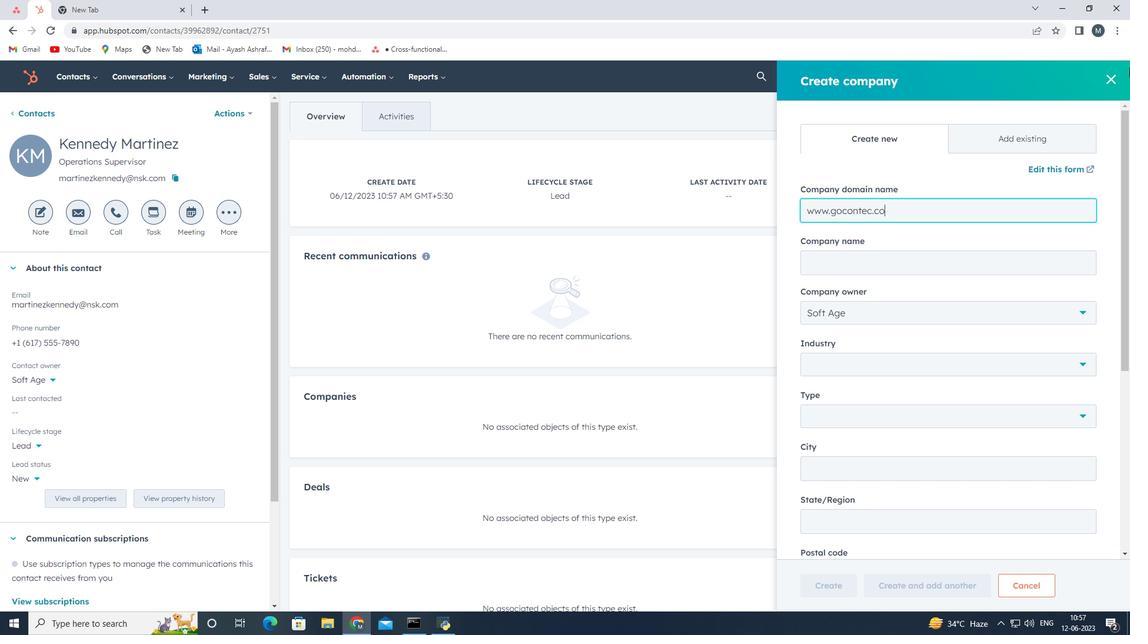 
Action: Mouse moved to (877, 419)
Screenshot: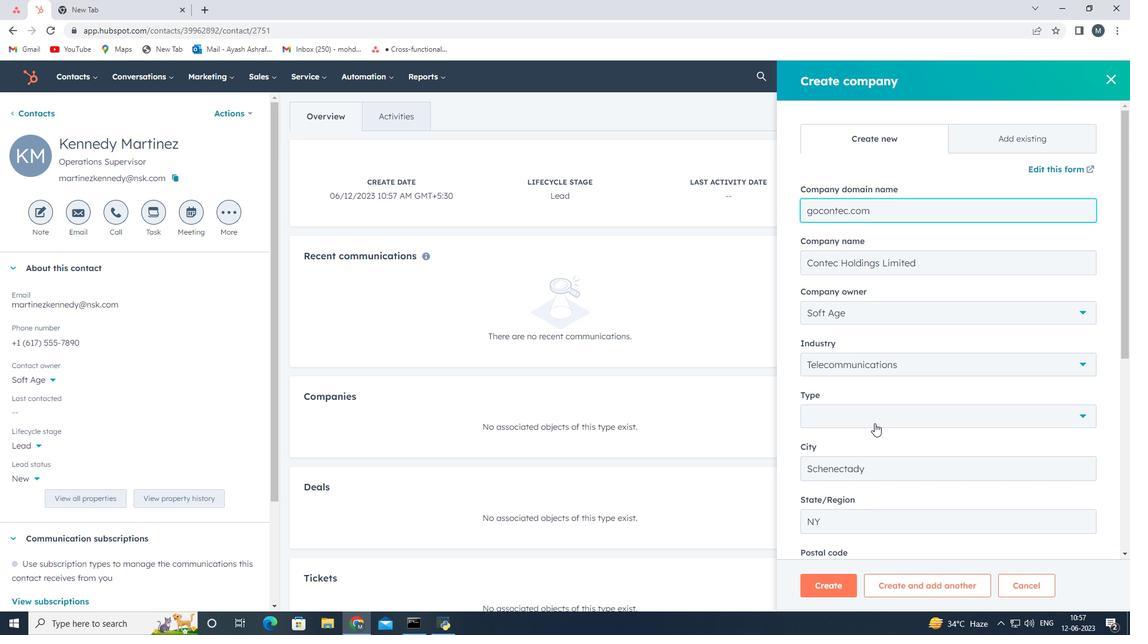 
Action: Mouse pressed left at (877, 419)
Screenshot: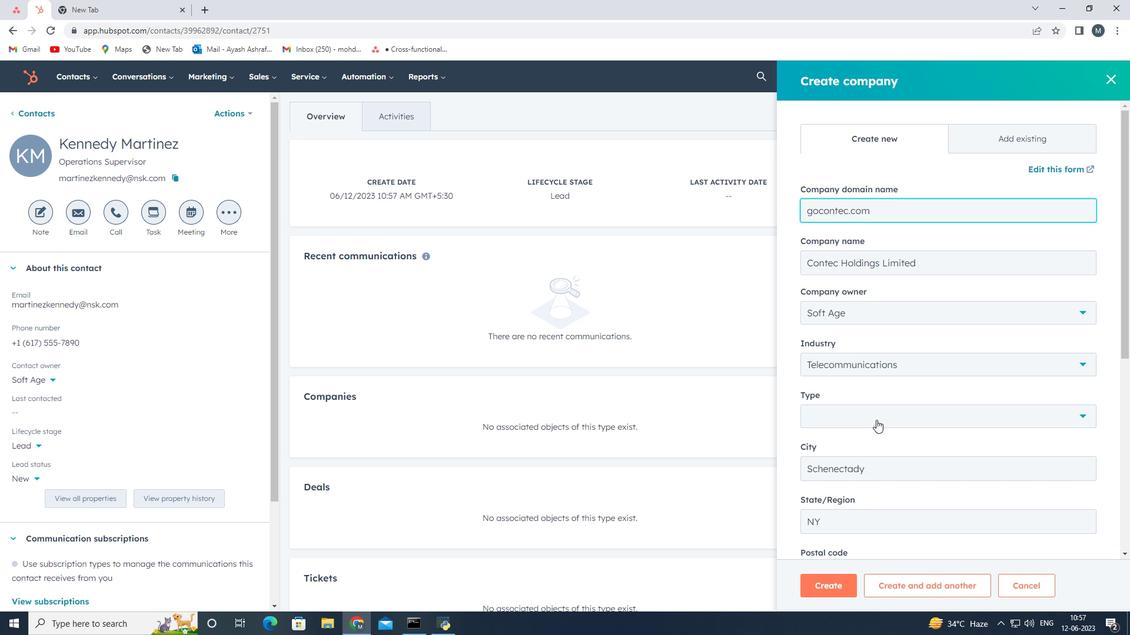 
Action: Mouse moved to (841, 522)
Screenshot: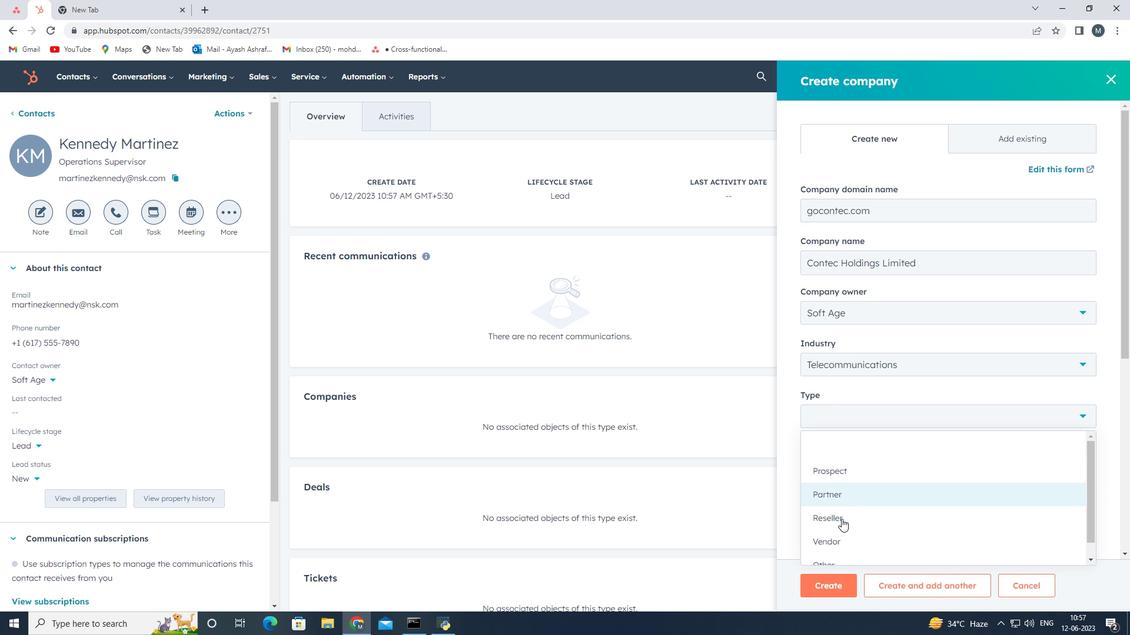 
Action: Mouse pressed left at (841, 522)
Screenshot: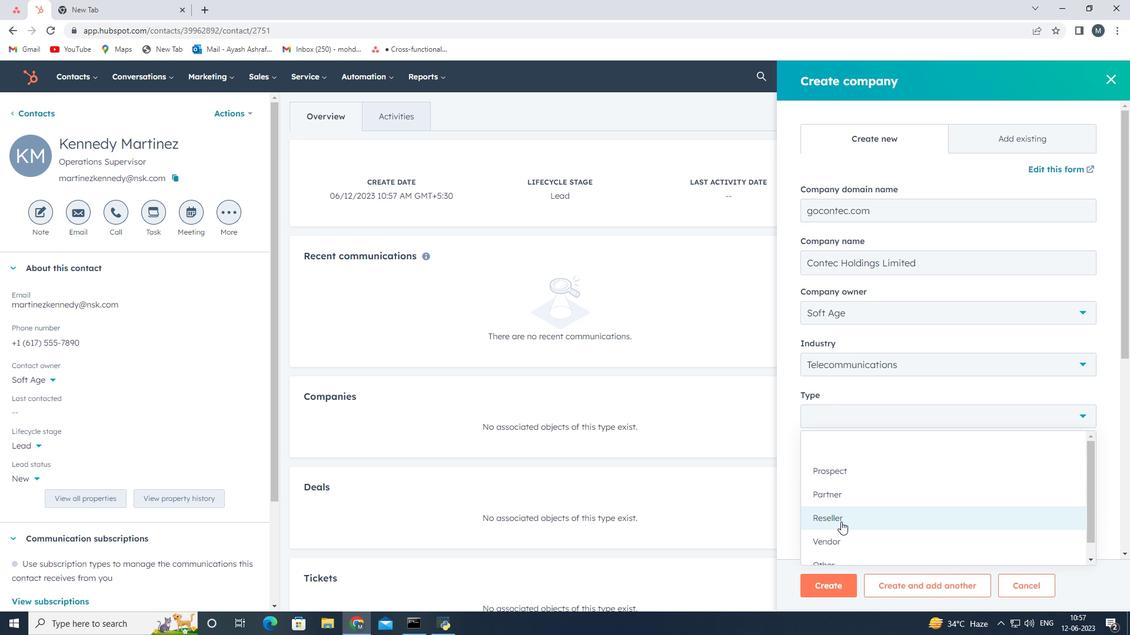 
Action: Mouse moved to (835, 578)
Screenshot: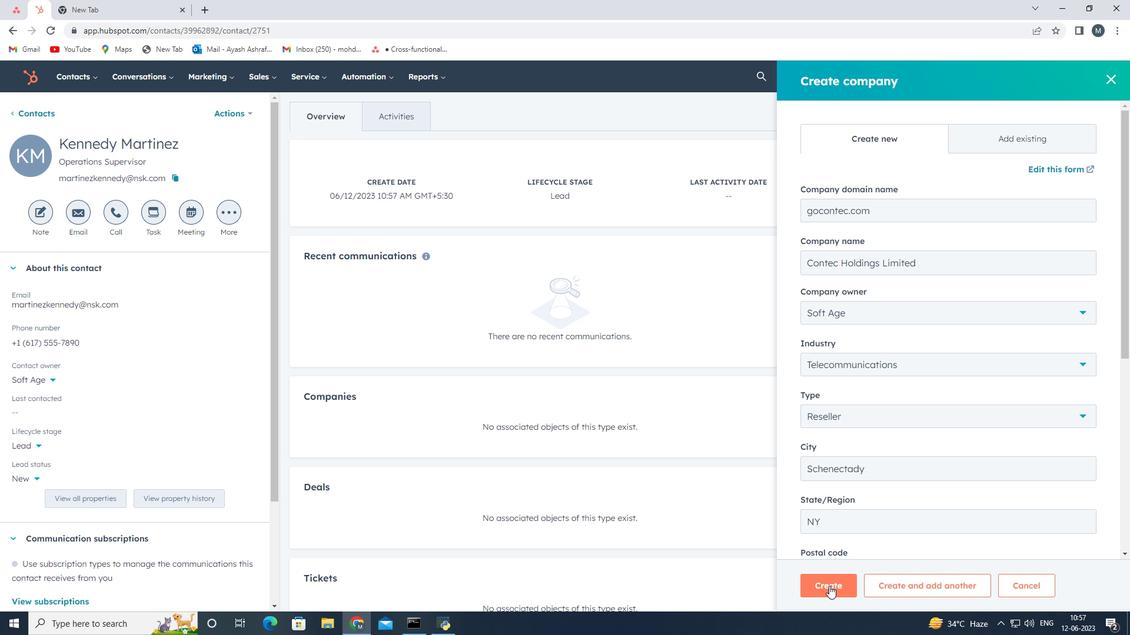 
Action: Mouse pressed left at (835, 578)
Screenshot: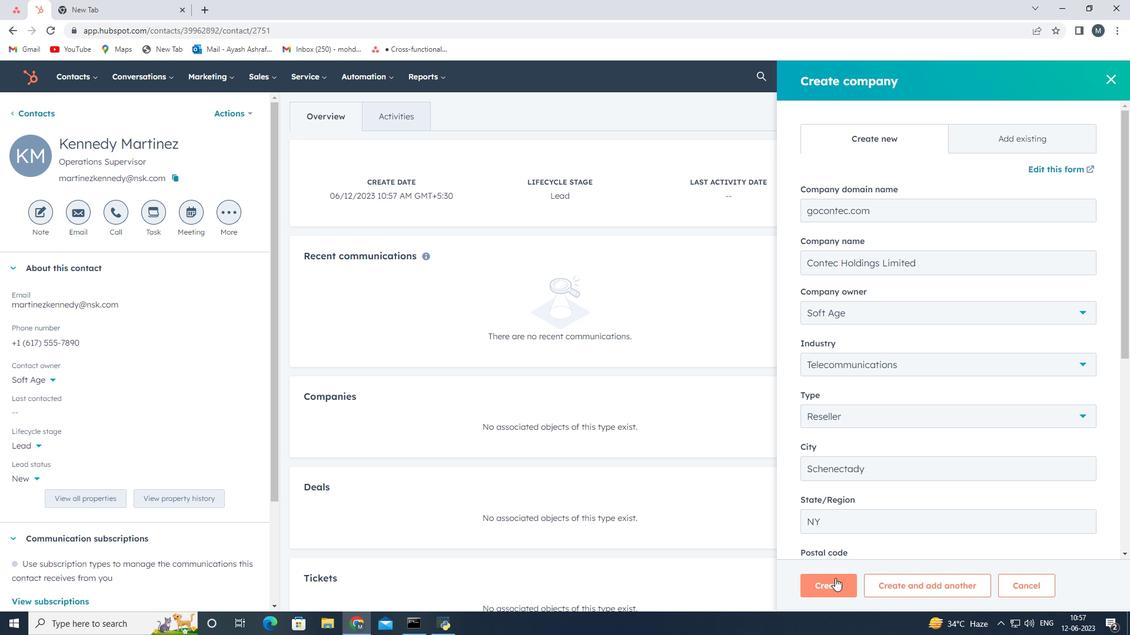 
Action: Mouse moved to (184, 333)
Screenshot: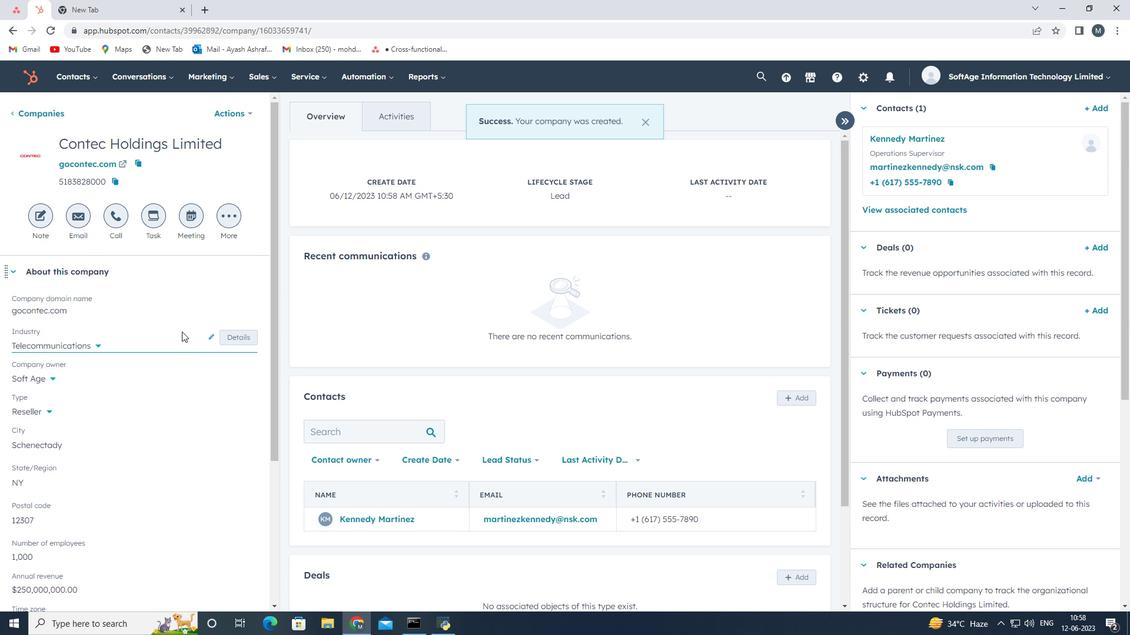 
